 Task: Search one way flight ticket for 5 adults, 2 children, 1 infant in seat and 1 infant on lap in economy from Lihue, Kauai: Lihue Airport to Raleigh: Raleigh-durham International Airport on 8-5-2023. Choice of flights is Delta. Number of bags: 2 carry on bags. Price is upto 20000. Outbound departure time preference is 5:15.
Action: Mouse moved to (296, 268)
Screenshot: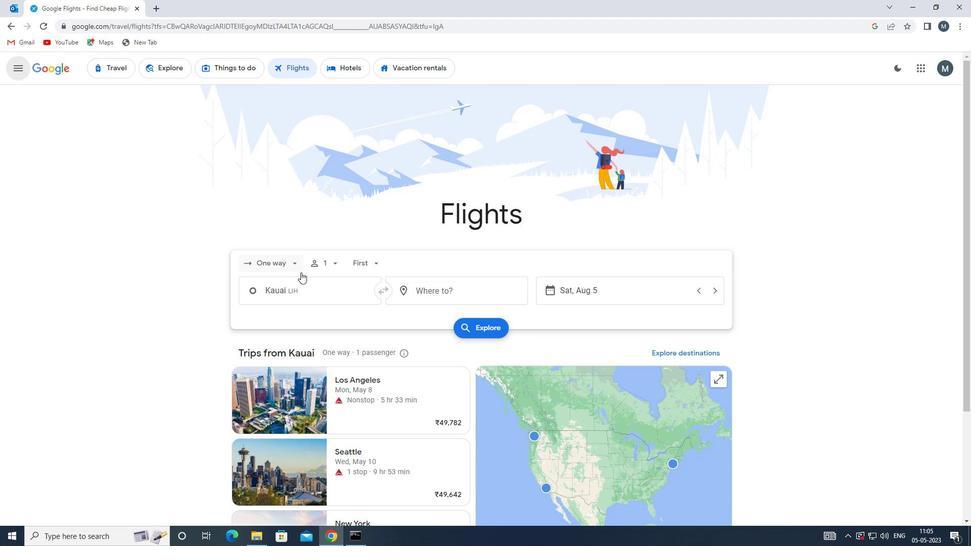 
Action: Mouse pressed left at (296, 268)
Screenshot: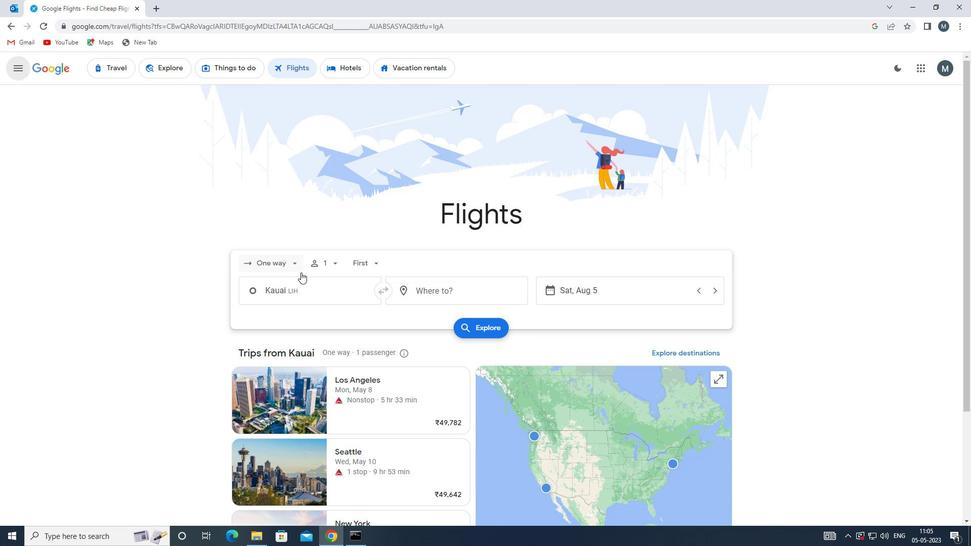 
Action: Mouse moved to (296, 312)
Screenshot: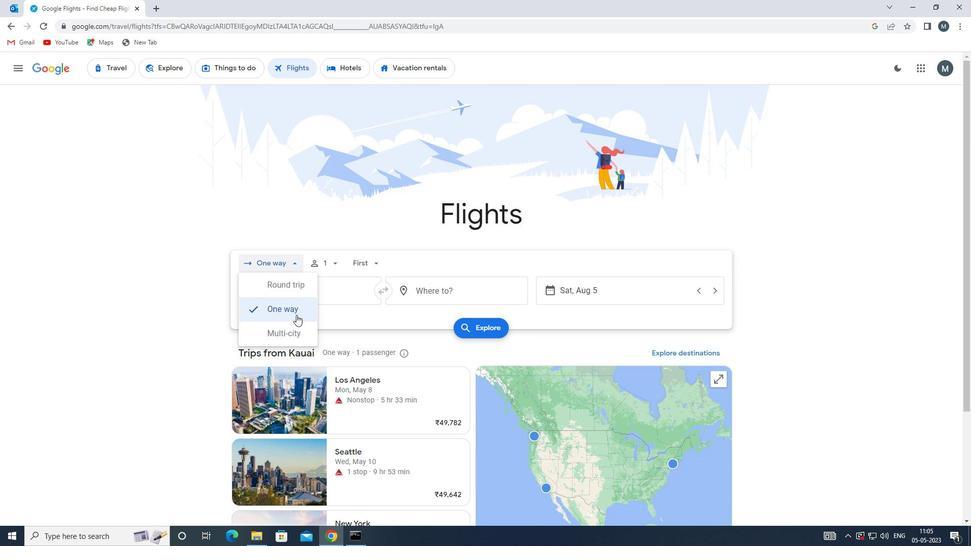 
Action: Mouse pressed left at (296, 312)
Screenshot: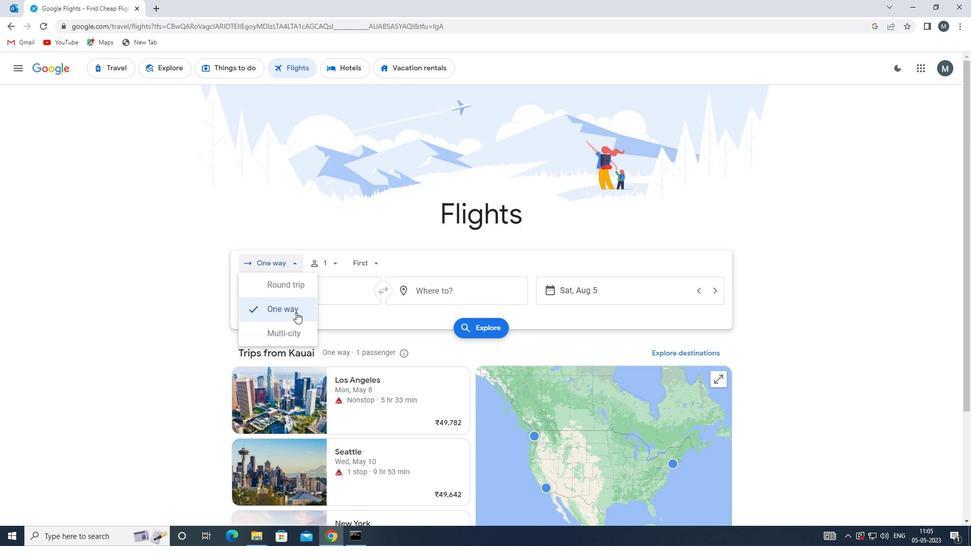 
Action: Mouse moved to (341, 255)
Screenshot: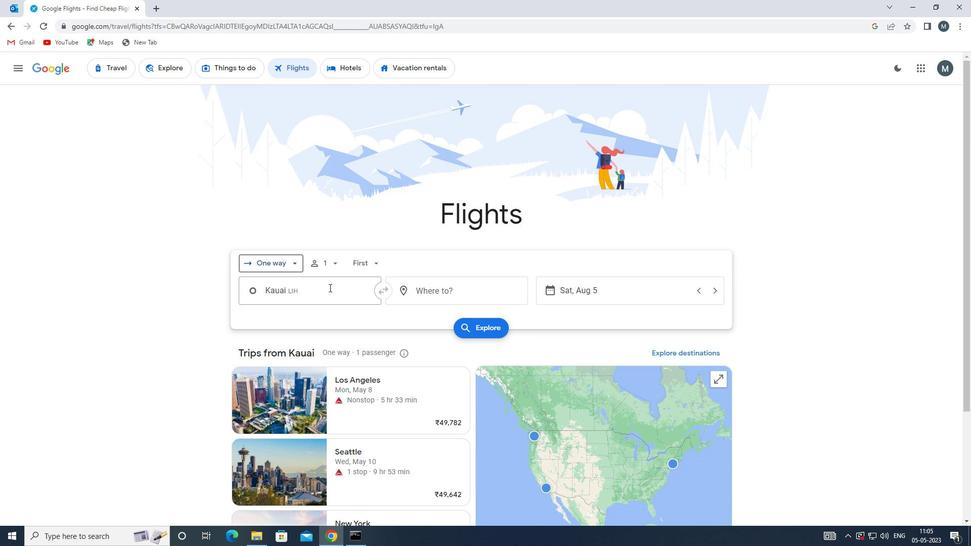 
Action: Mouse pressed left at (341, 255)
Screenshot: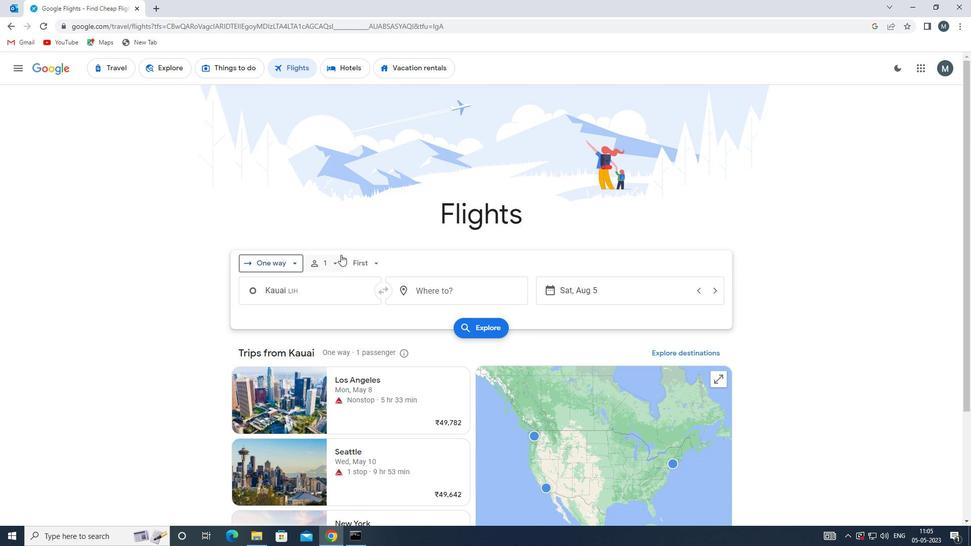 
Action: Mouse moved to (412, 291)
Screenshot: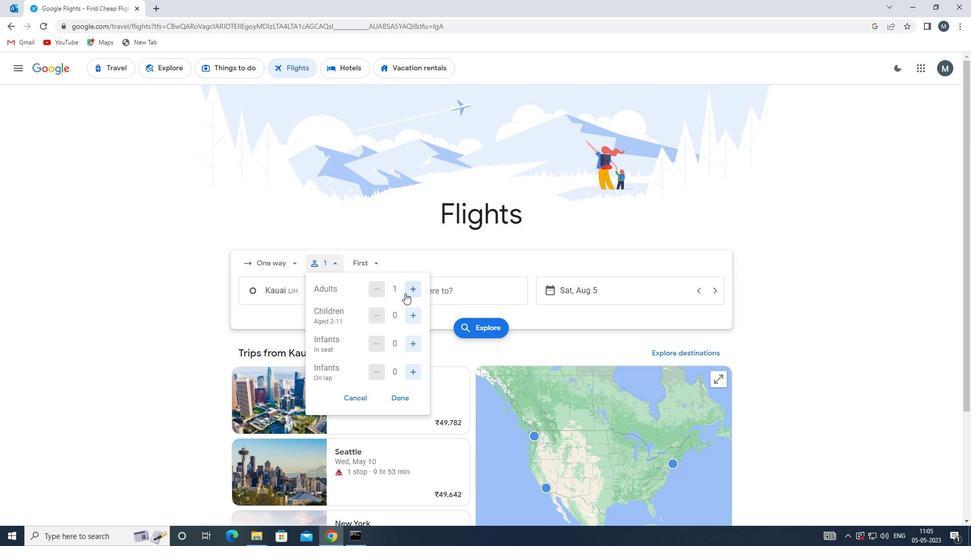 
Action: Mouse pressed left at (412, 291)
Screenshot: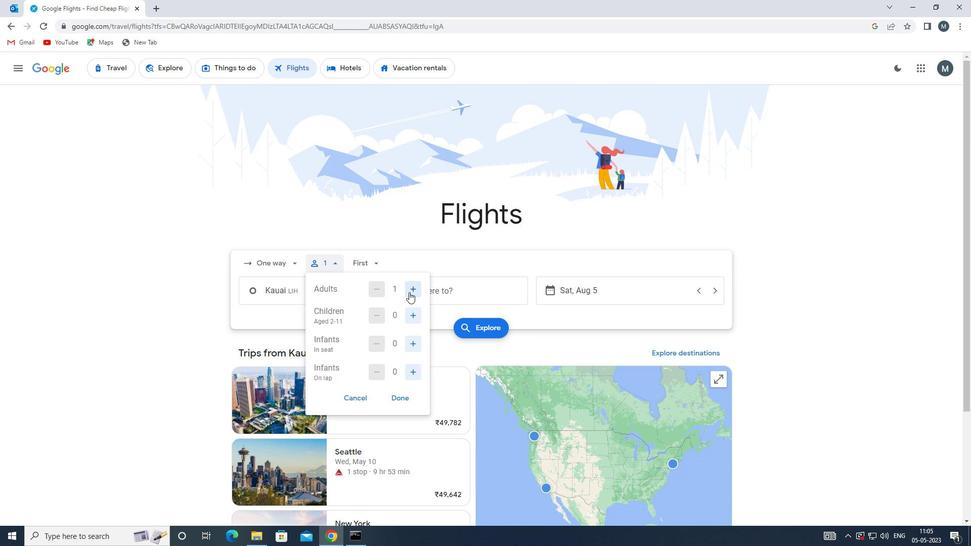 
Action: Mouse moved to (412, 291)
Screenshot: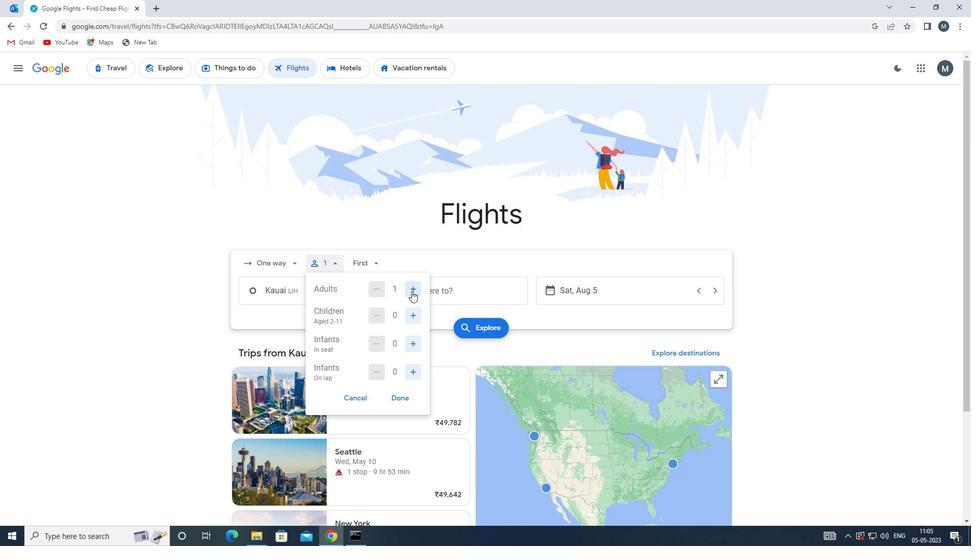 
Action: Mouse pressed left at (412, 291)
Screenshot: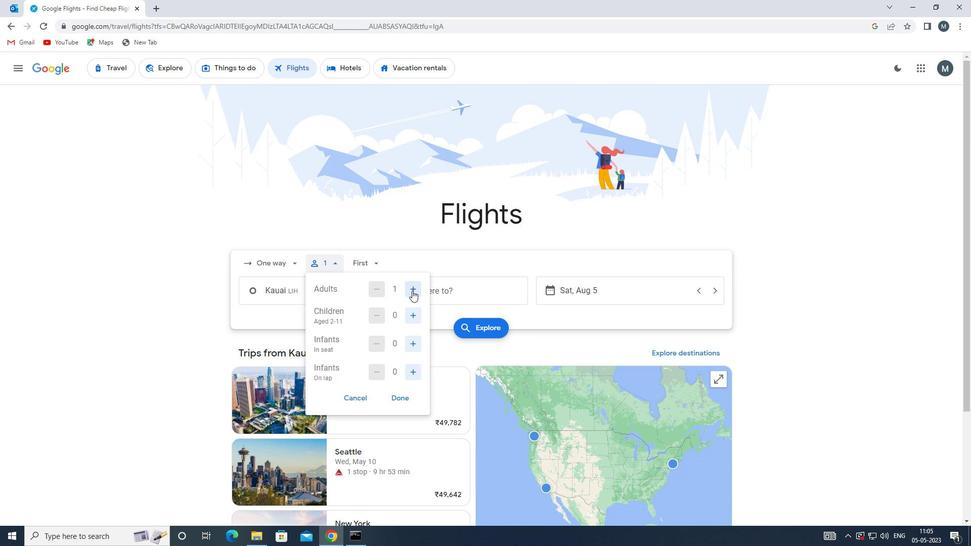 
Action: Mouse pressed left at (412, 291)
Screenshot: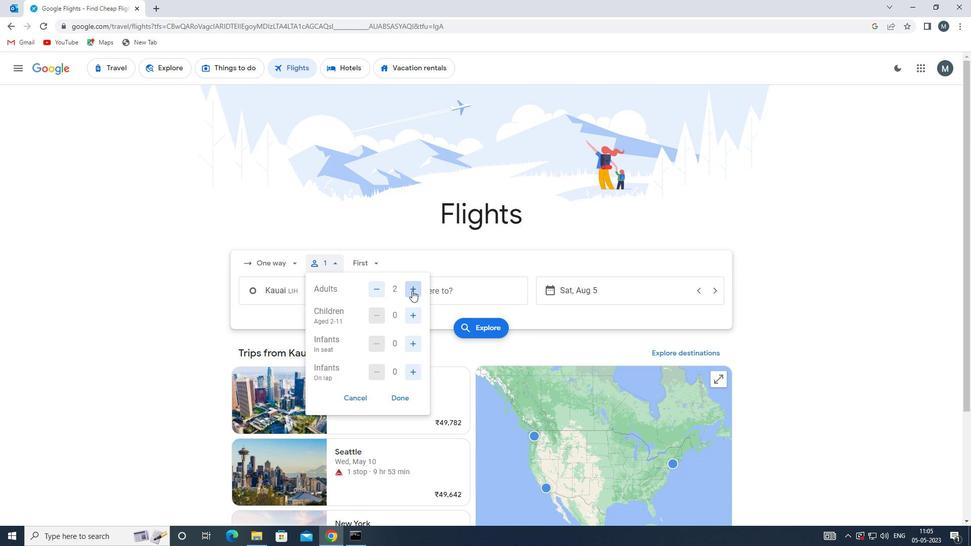 
Action: Mouse moved to (413, 291)
Screenshot: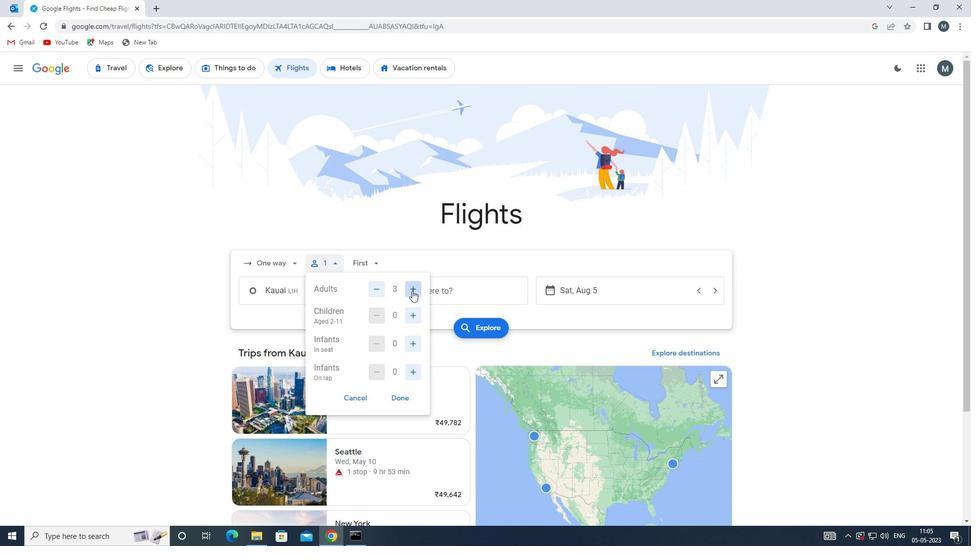 
Action: Mouse pressed left at (413, 291)
Screenshot: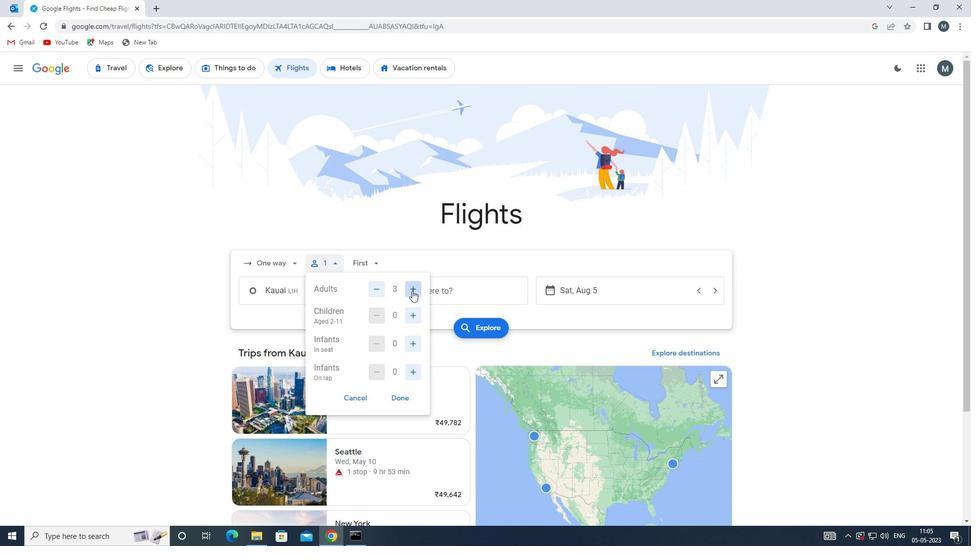 
Action: Mouse moved to (417, 317)
Screenshot: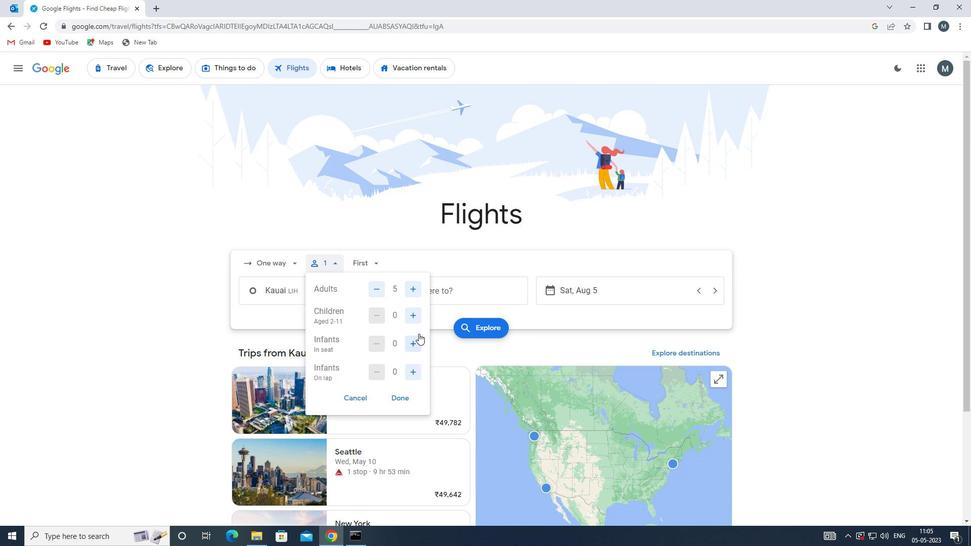 
Action: Mouse pressed left at (417, 317)
Screenshot: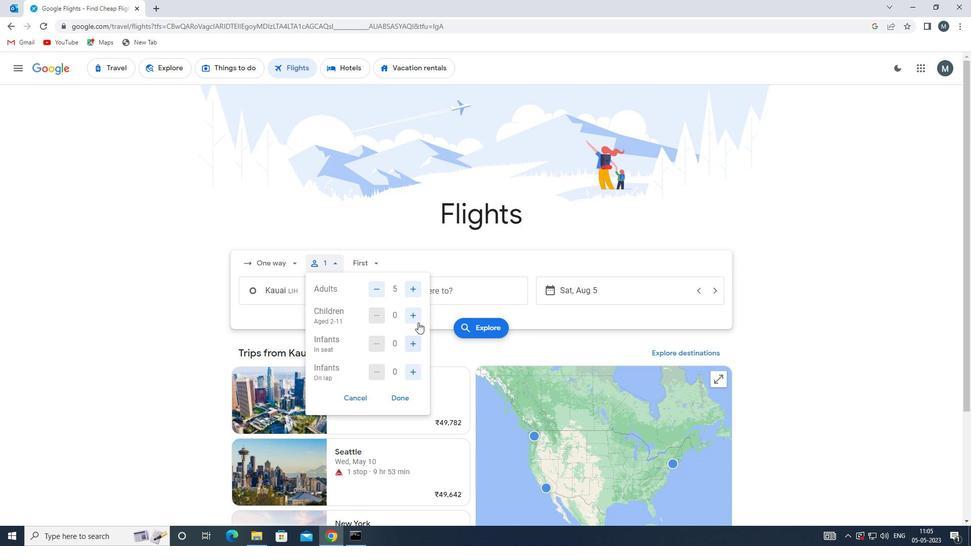 
Action: Mouse pressed left at (417, 317)
Screenshot: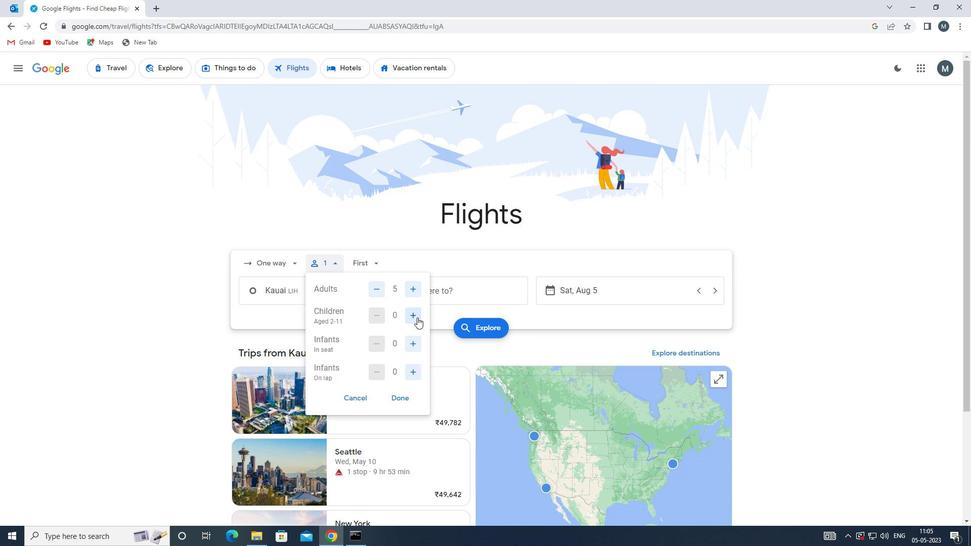 
Action: Mouse moved to (414, 344)
Screenshot: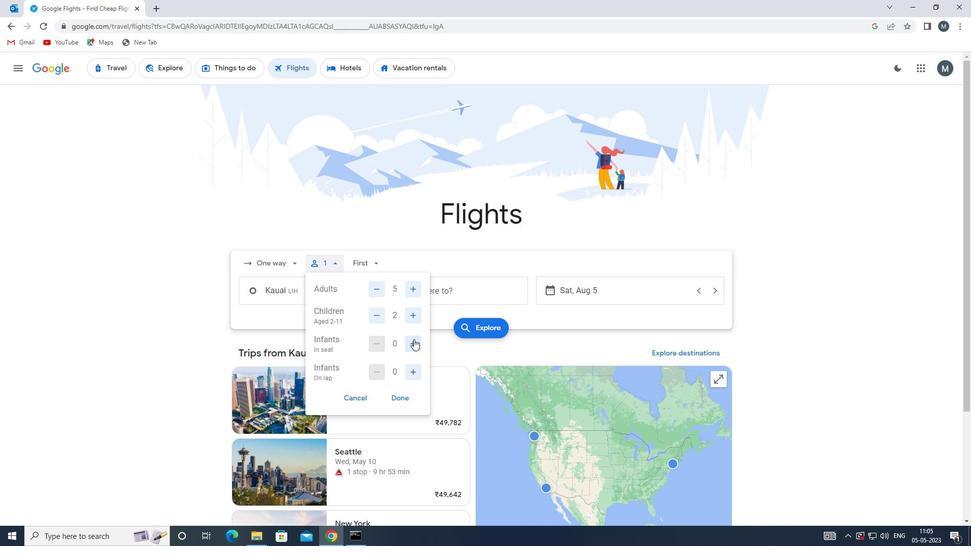 
Action: Mouse pressed left at (414, 344)
Screenshot: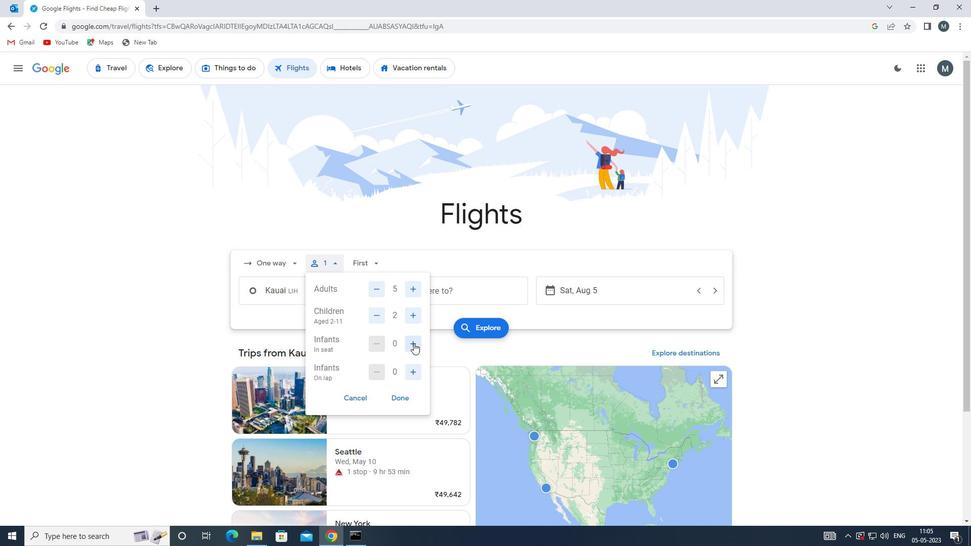
Action: Mouse moved to (412, 376)
Screenshot: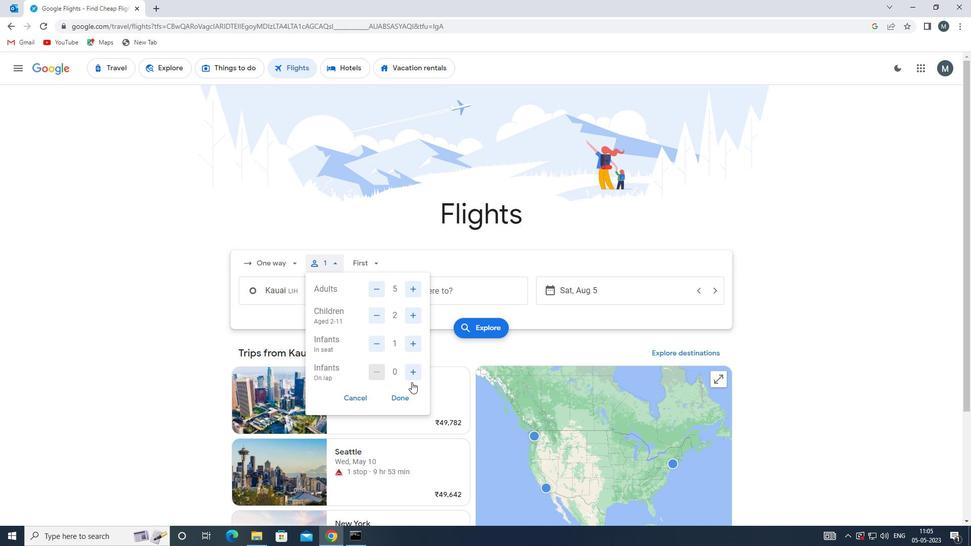 
Action: Mouse pressed left at (412, 376)
Screenshot: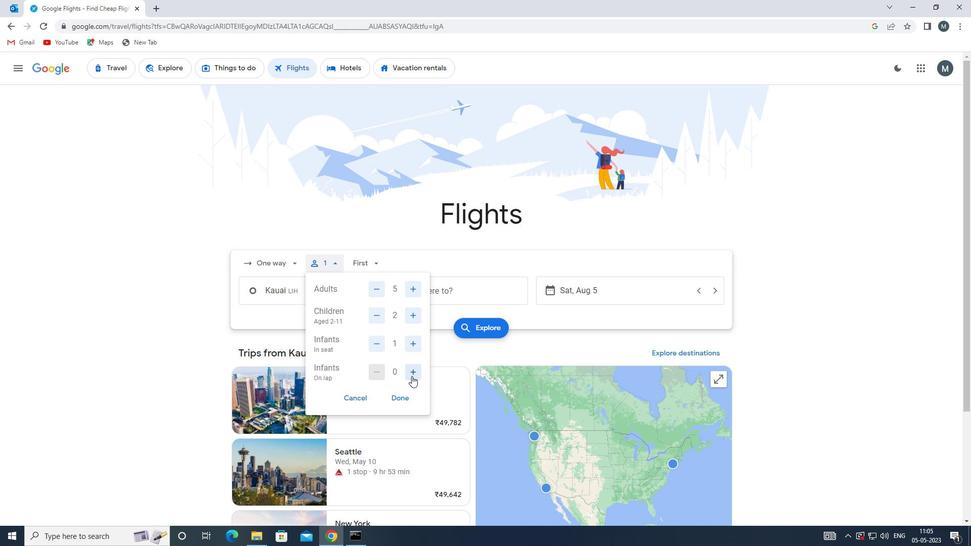 
Action: Mouse moved to (403, 398)
Screenshot: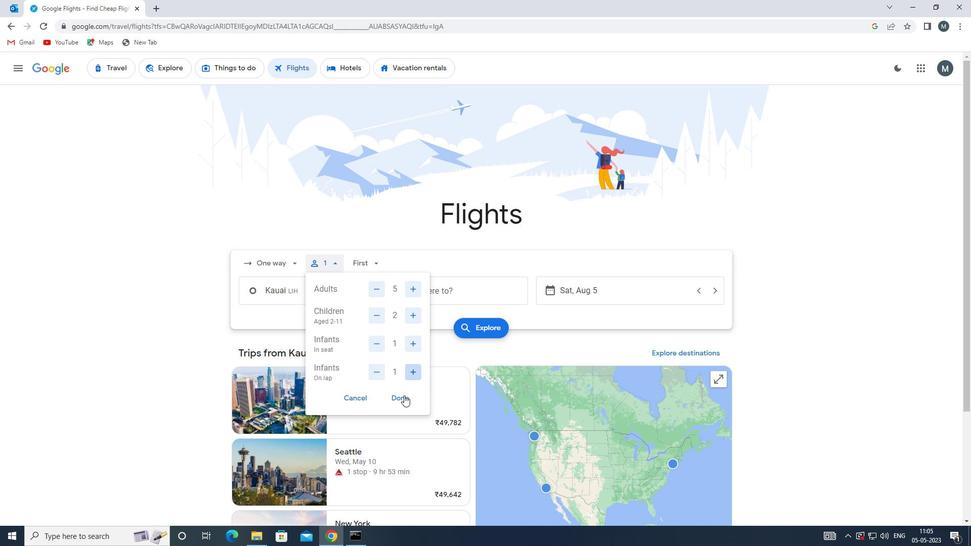 
Action: Mouse pressed left at (403, 398)
Screenshot: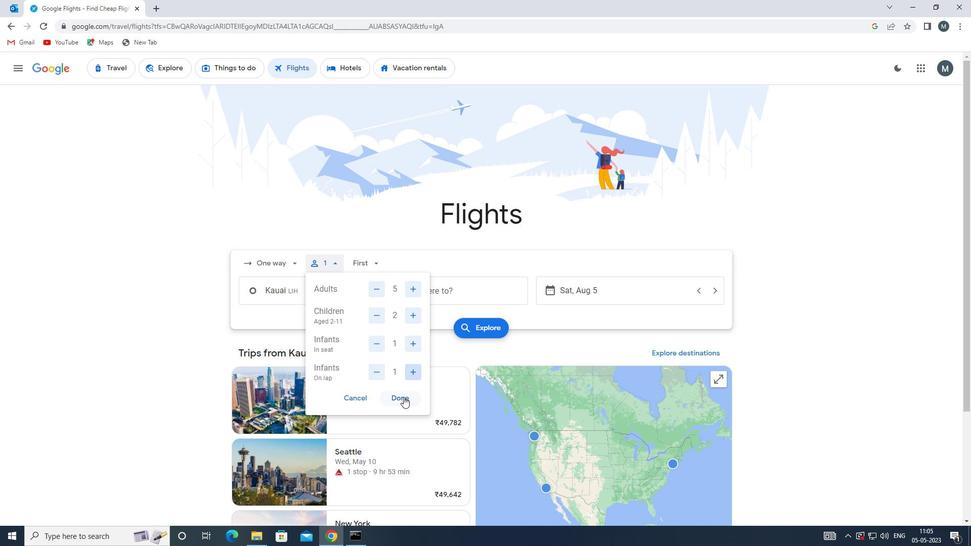 
Action: Mouse moved to (378, 264)
Screenshot: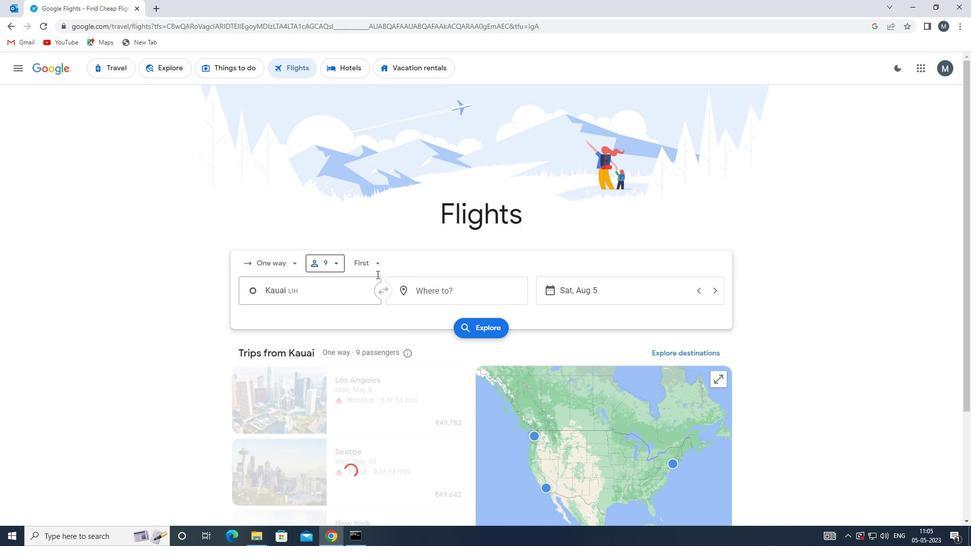 
Action: Mouse pressed left at (378, 264)
Screenshot: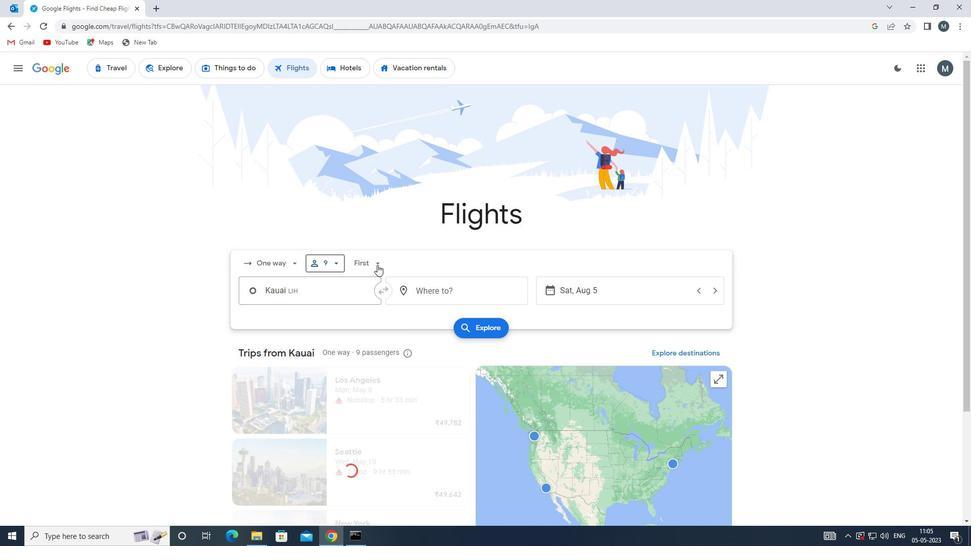 
Action: Mouse moved to (400, 285)
Screenshot: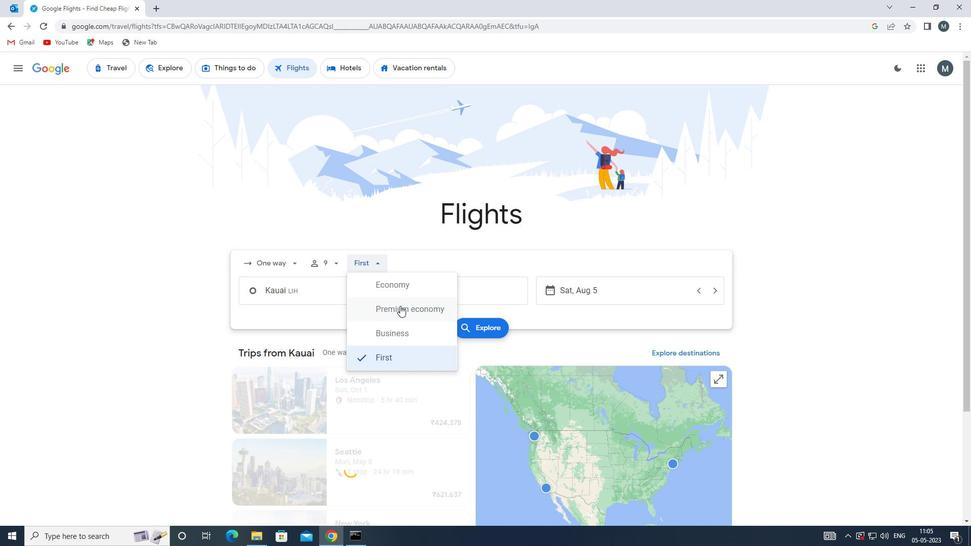 
Action: Mouse pressed left at (400, 285)
Screenshot: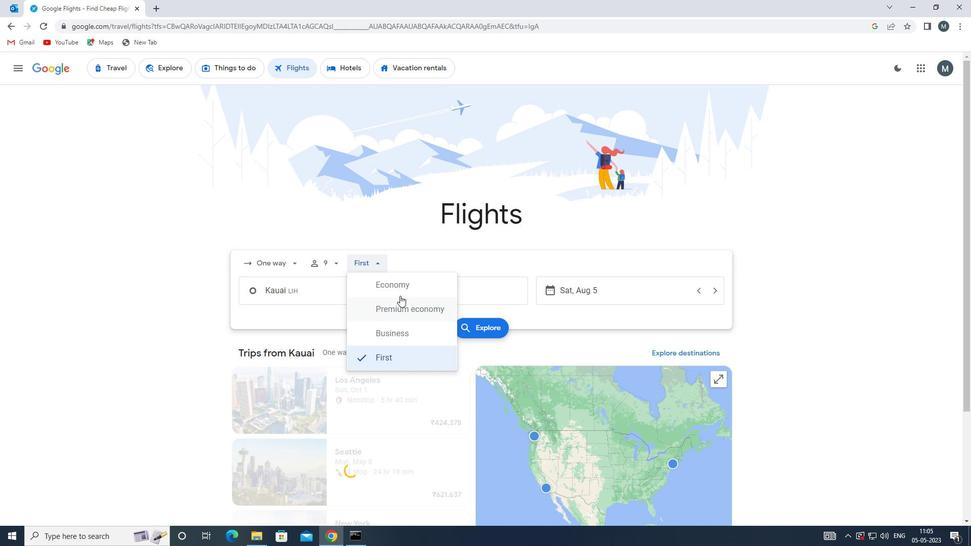 
Action: Mouse moved to (336, 290)
Screenshot: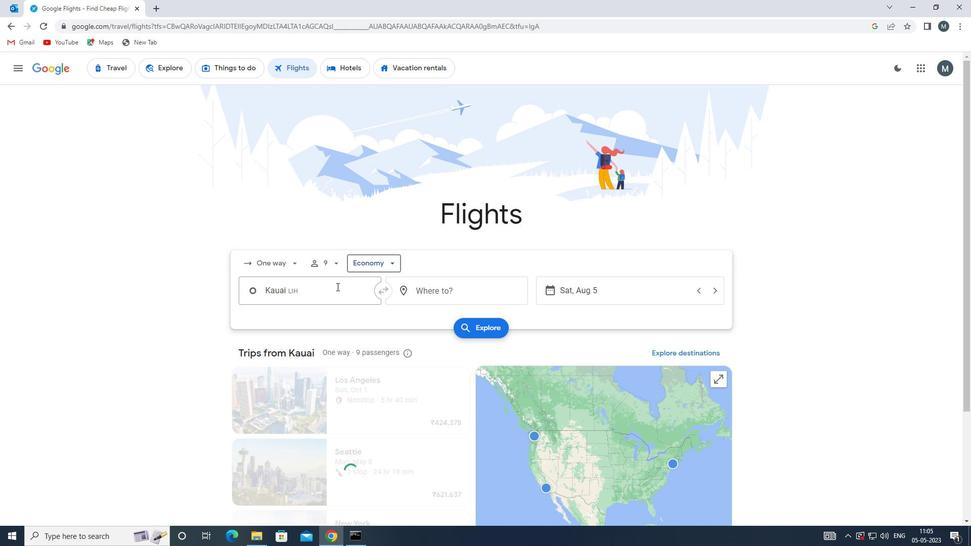
Action: Mouse pressed left at (336, 290)
Screenshot: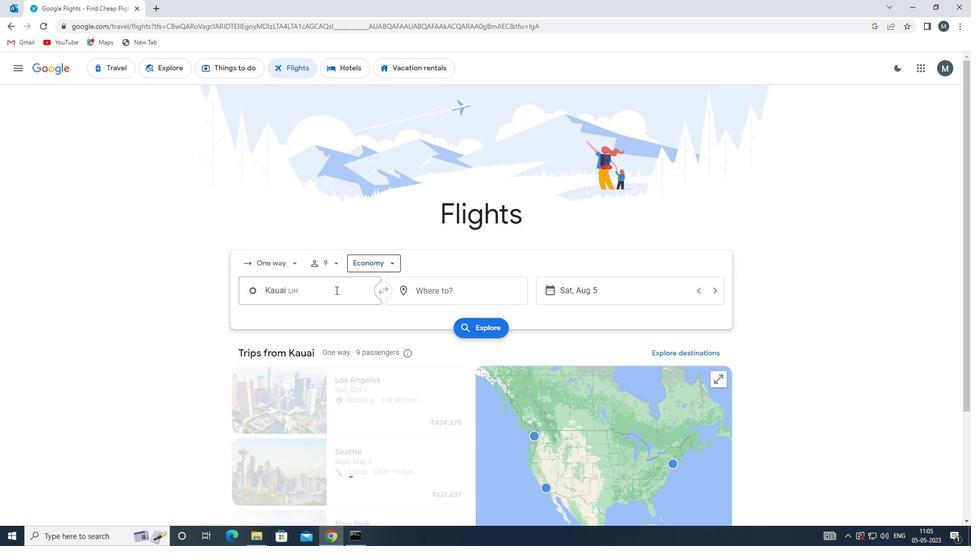 
Action: Mouse moved to (347, 351)
Screenshot: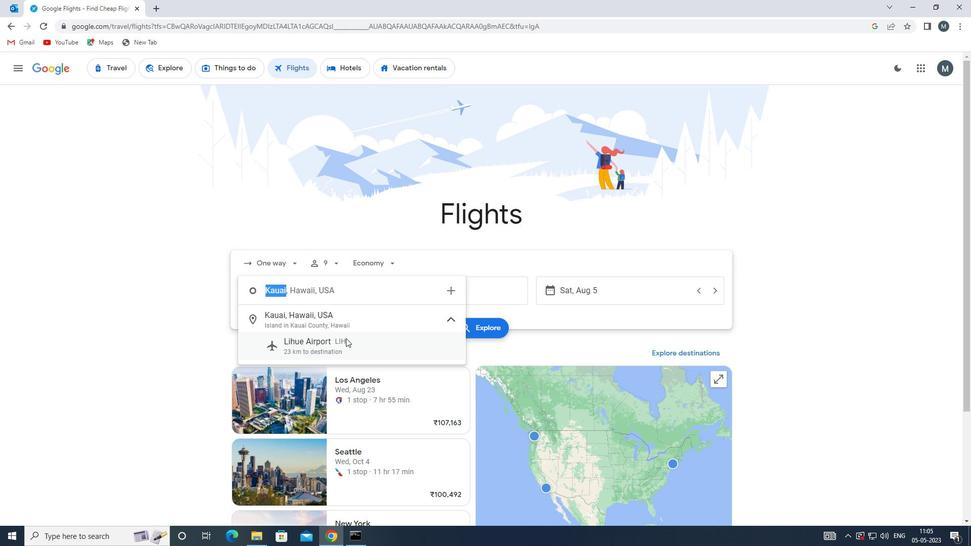
Action: Mouse pressed left at (347, 351)
Screenshot: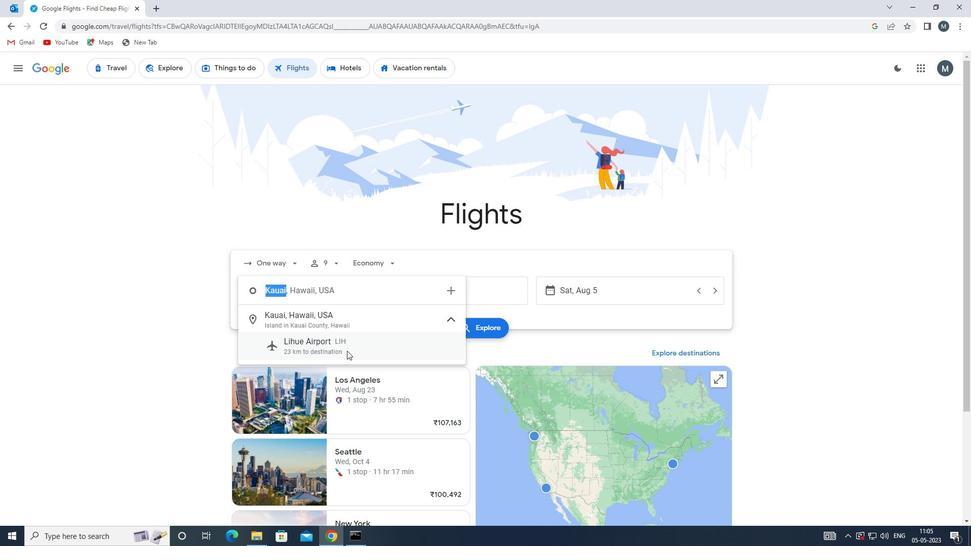 
Action: Mouse moved to (437, 284)
Screenshot: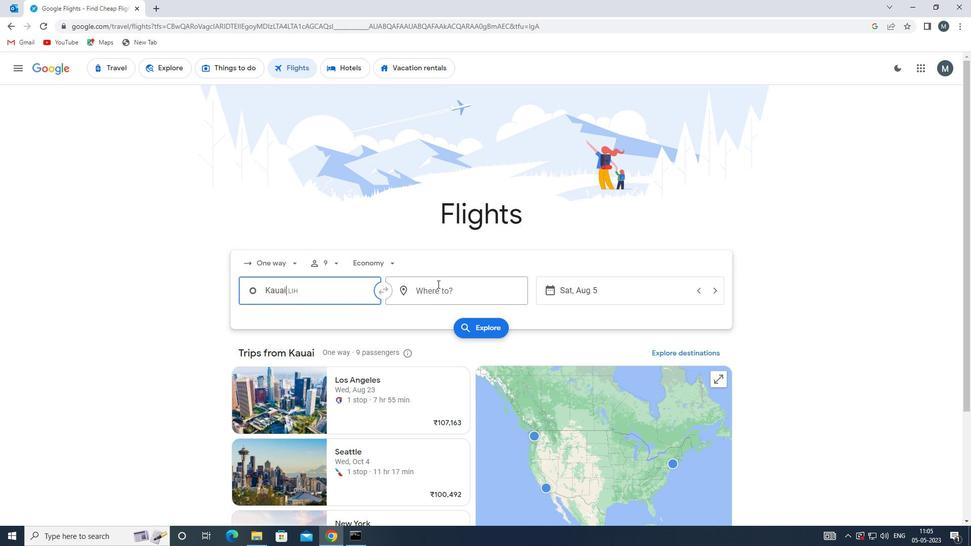 
Action: Mouse pressed left at (437, 284)
Screenshot: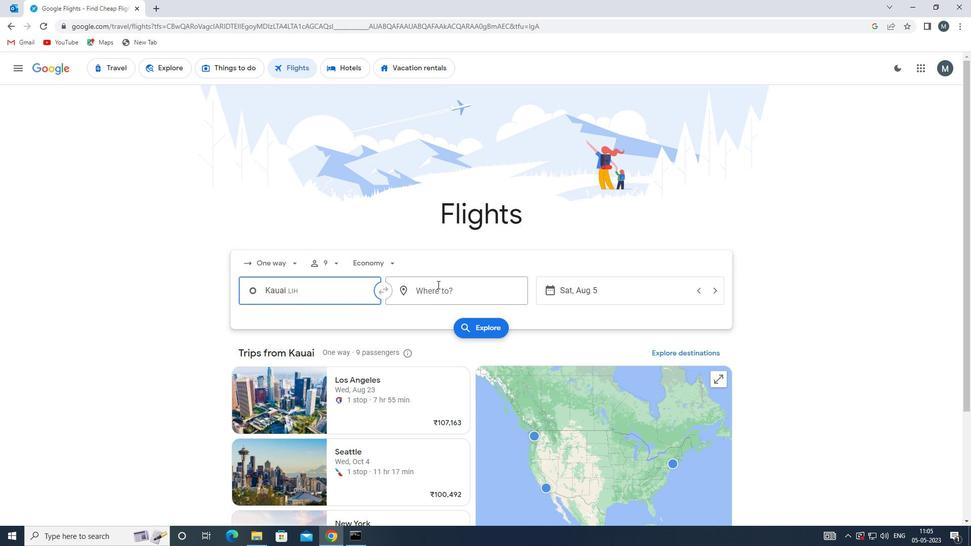
Action: Mouse moved to (437, 285)
Screenshot: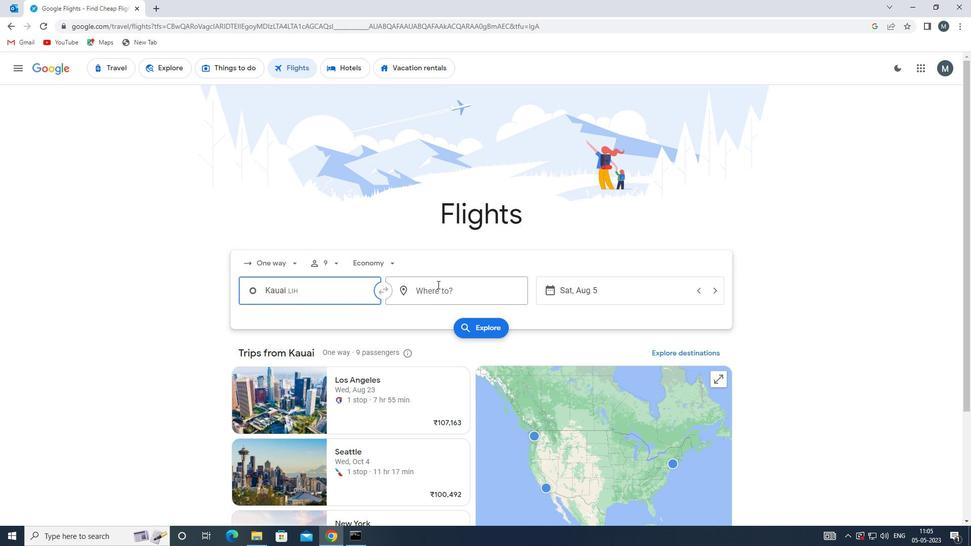 
Action: Key pressed rdu
Screenshot: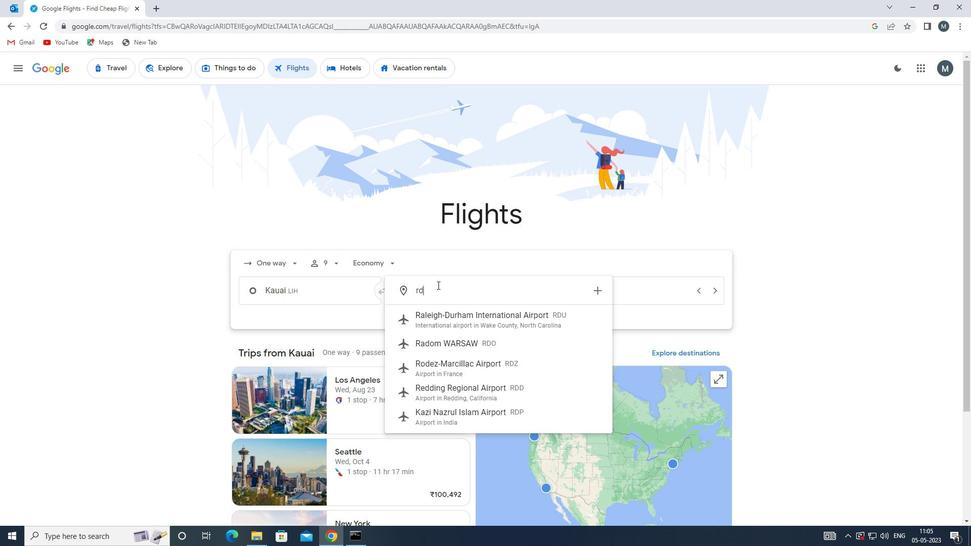 
Action: Mouse moved to (457, 320)
Screenshot: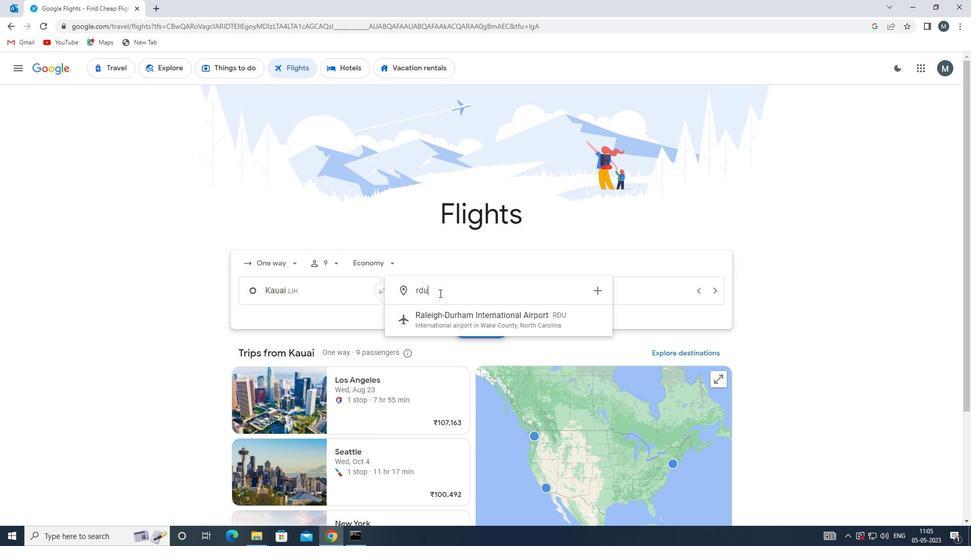 
Action: Mouse pressed left at (457, 320)
Screenshot: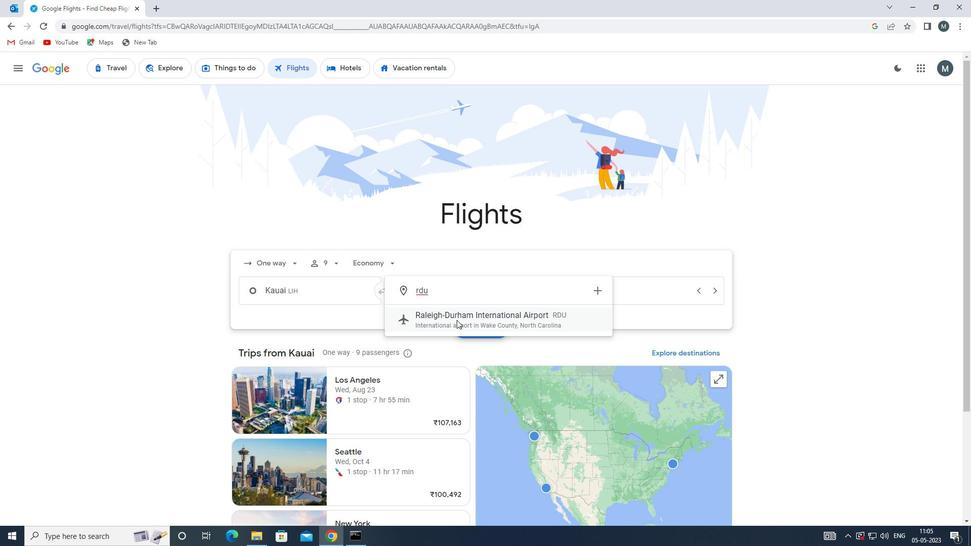 
Action: Mouse moved to (565, 295)
Screenshot: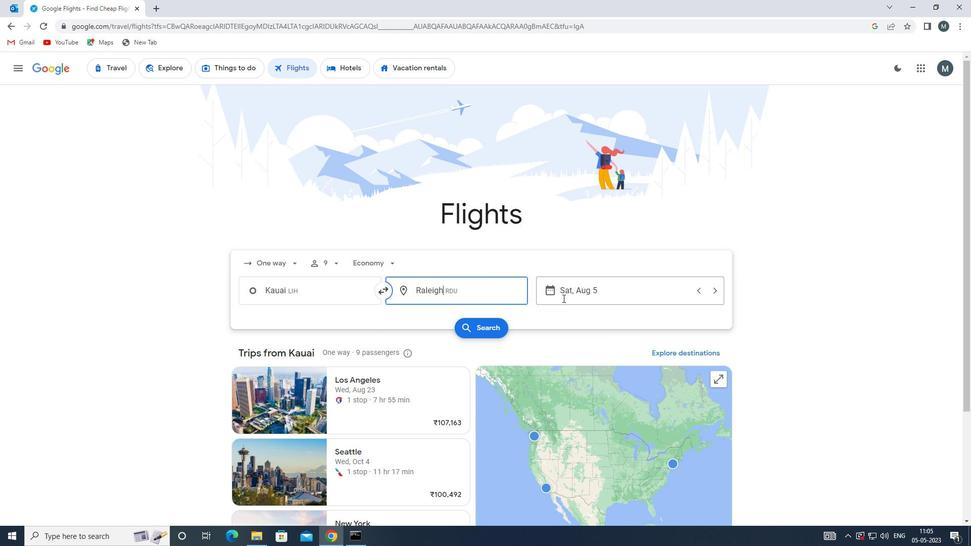 
Action: Mouse pressed left at (565, 295)
Screenshot: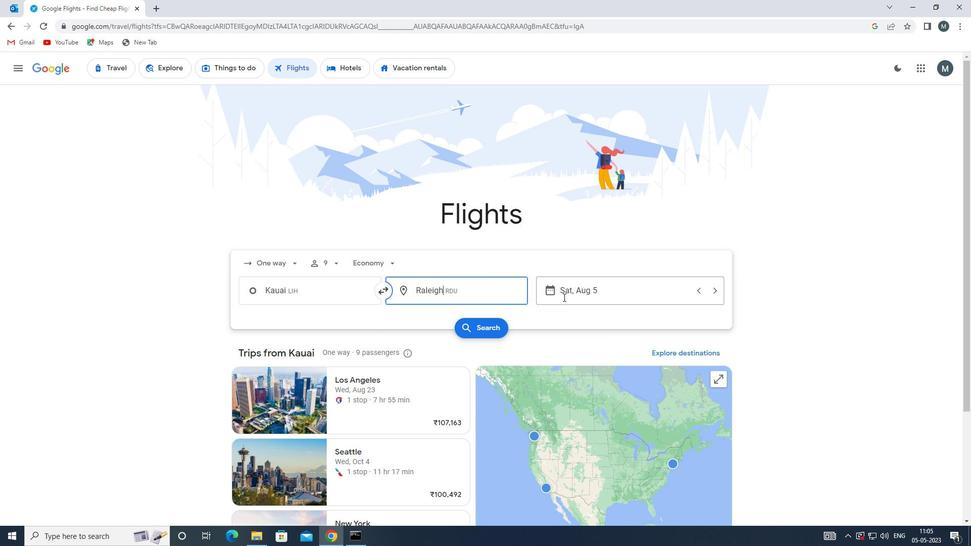 
Action: Mouse moved to (512, 345)
Screenshot: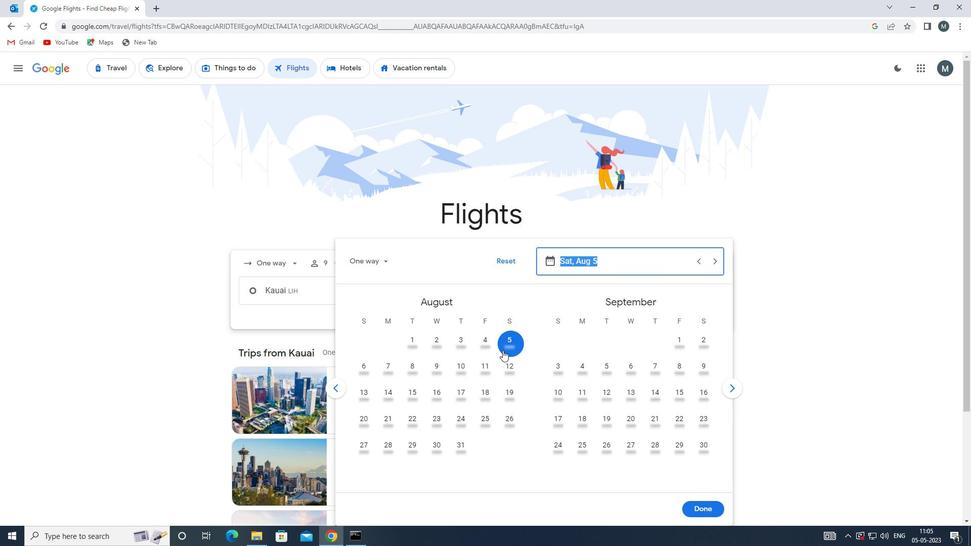 
Action: Mouse pressed left at (512, 345)
Screenshot: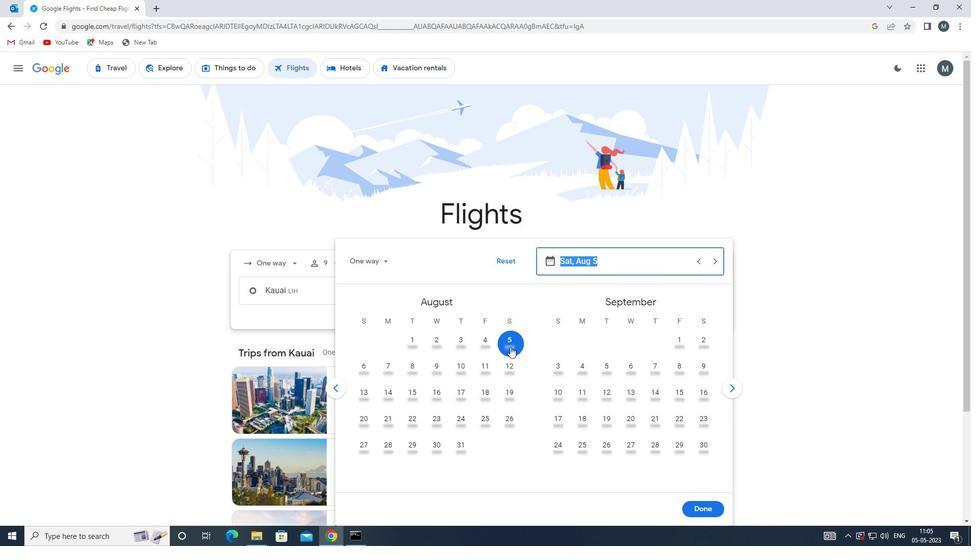 
Action: Mouse moved to (692, 506)
Screenshot: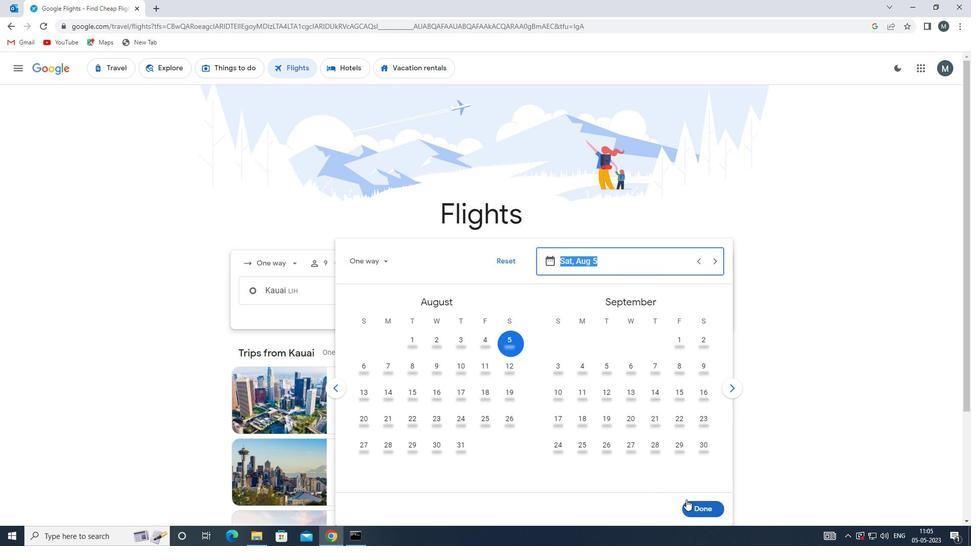 
Action: Mouse pressed left at (692, 506)
Screenshot: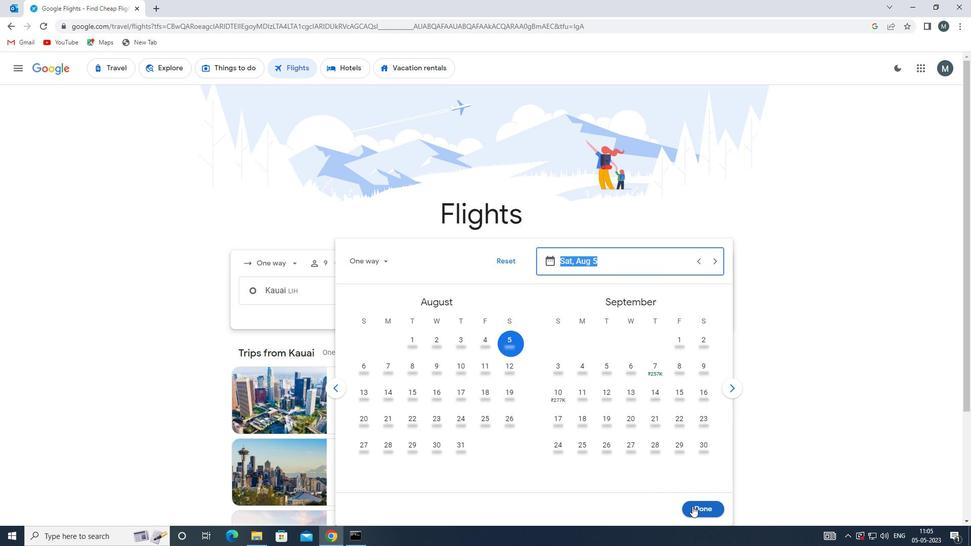 
Action: Mouse moved to (497, 328)
Screenshot: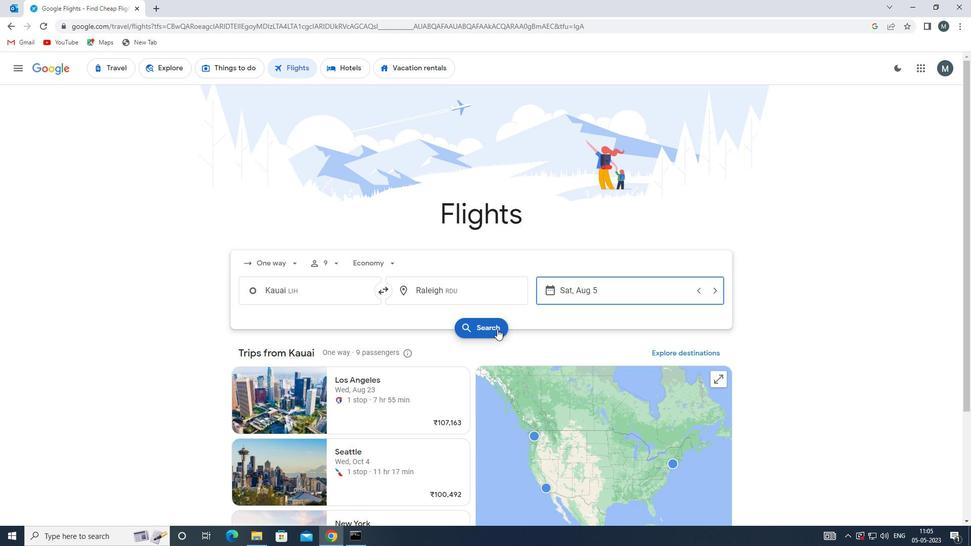 
Action: Mouse pressed left at (497, 328)
Screenshot: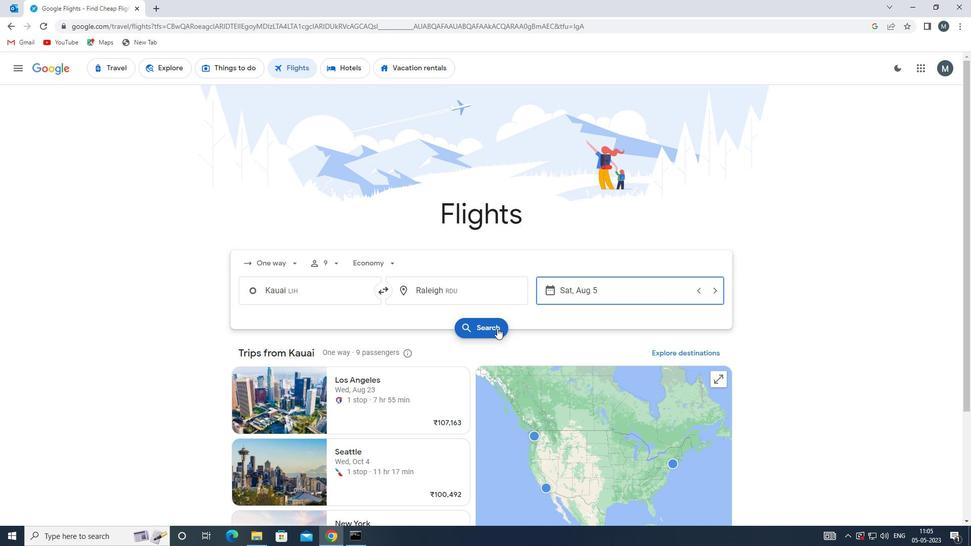 
Action: Mouse moved to (258, 152)
Screenshot: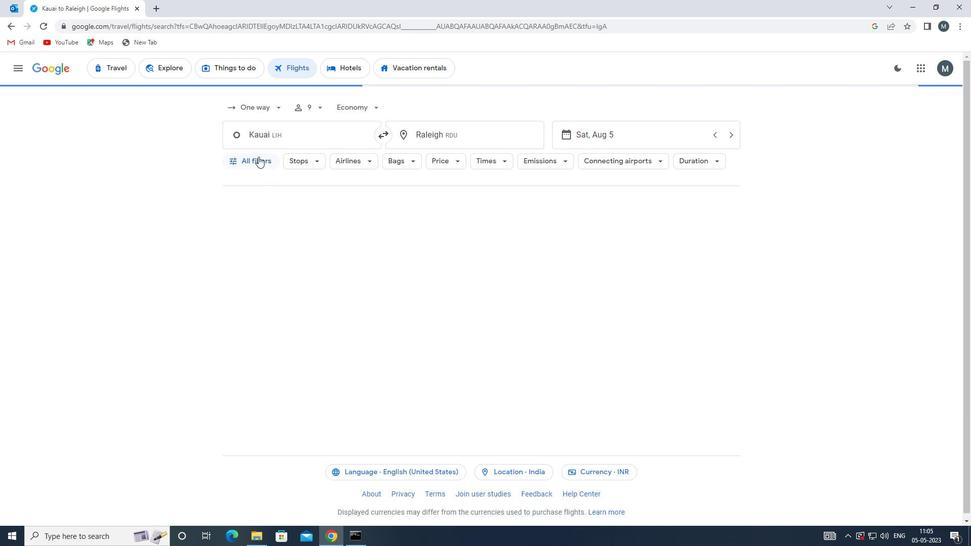 
Action: Mouse pressed left at (258, 152)
Screenshot: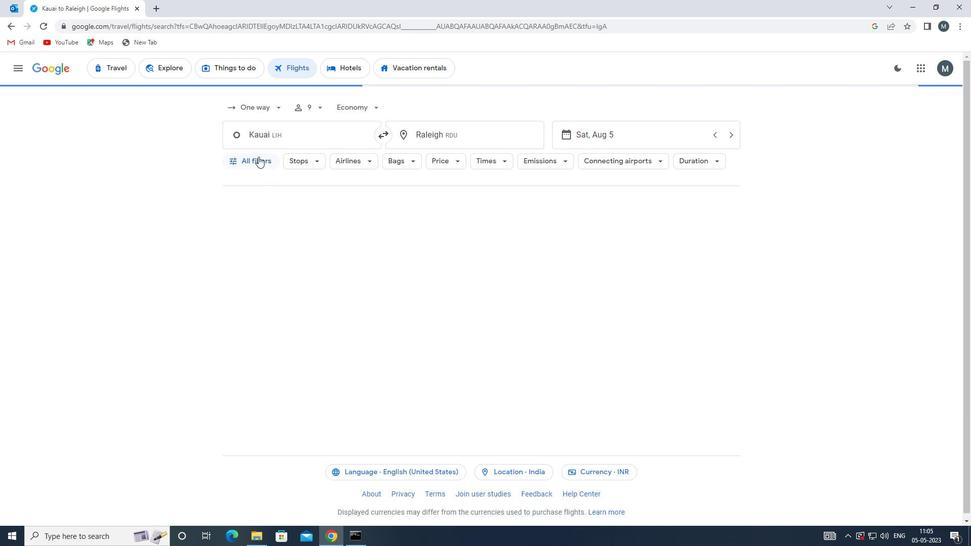 
Action: Mouse moved to (268, 248)
Screenshot: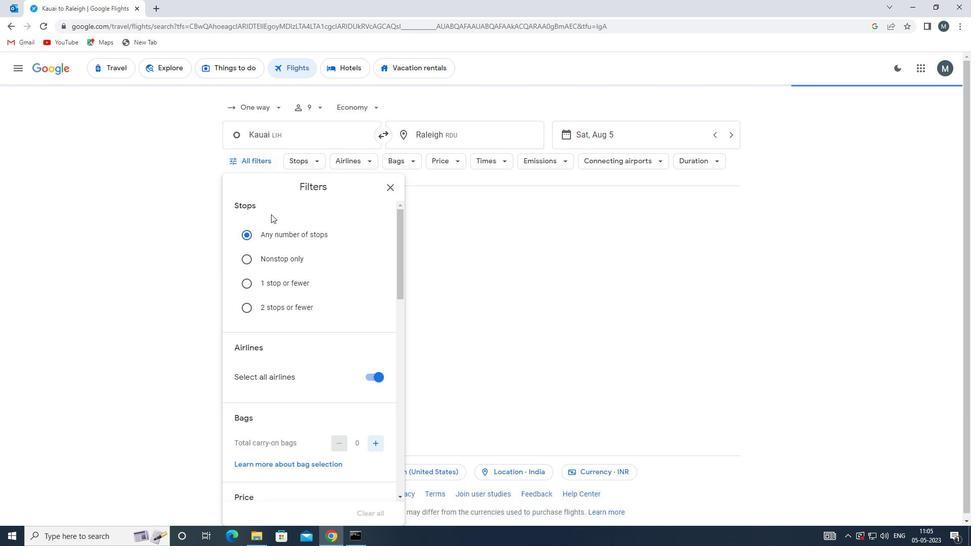 
Action: Mouse scrolled (268, 248) with delta (0, 0)
Screenshot: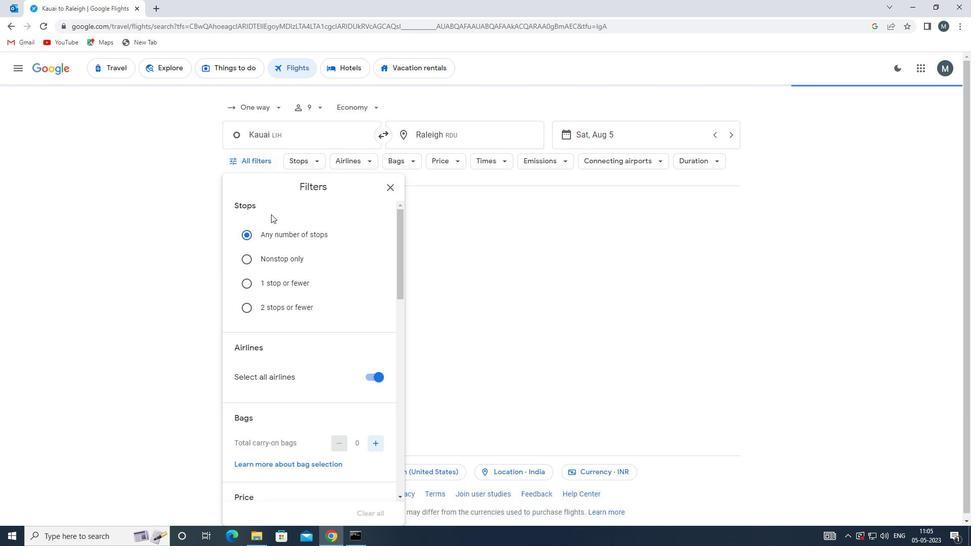 
Action: Mouse moved to (268, 255)
Screenshot: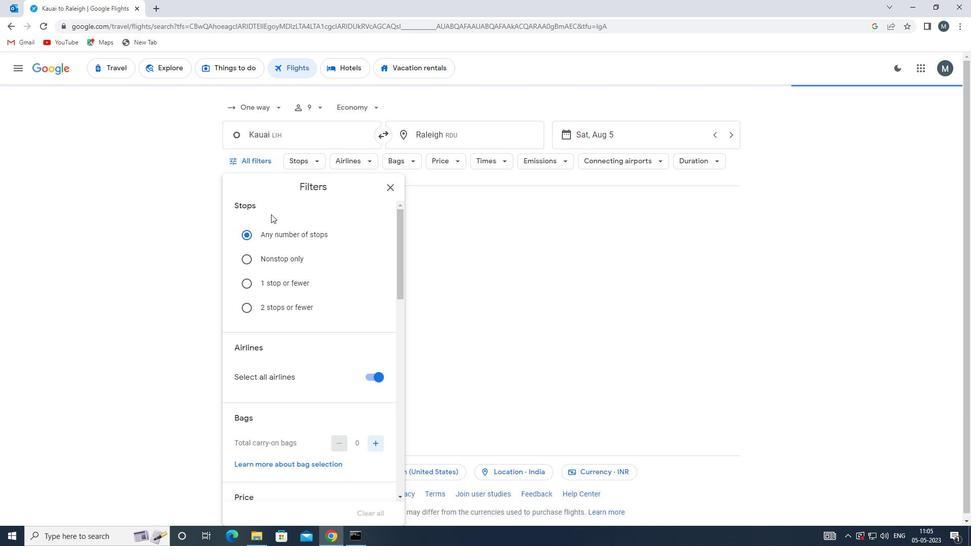 
Action: Mouse scrolled (268, 254) with delta (0, 0)
Screenshot: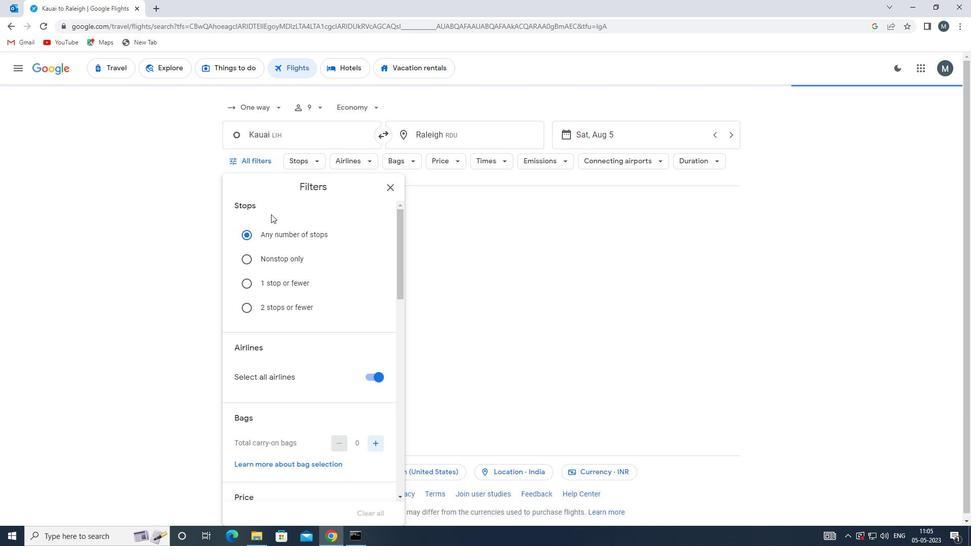 
Action: Mouse moved to (379, 275)
Screenshot: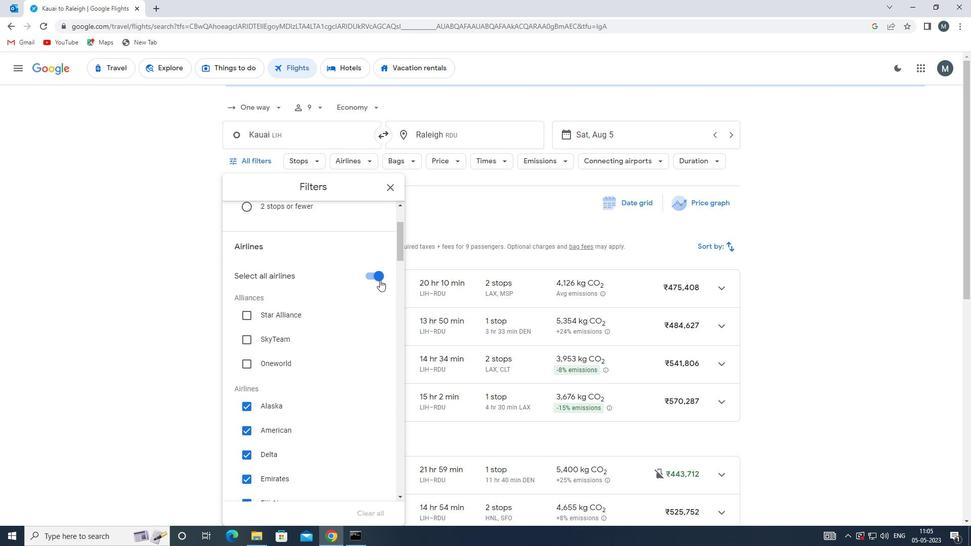 
Action: Mouse pressed left at (379, 275)
Screenshot: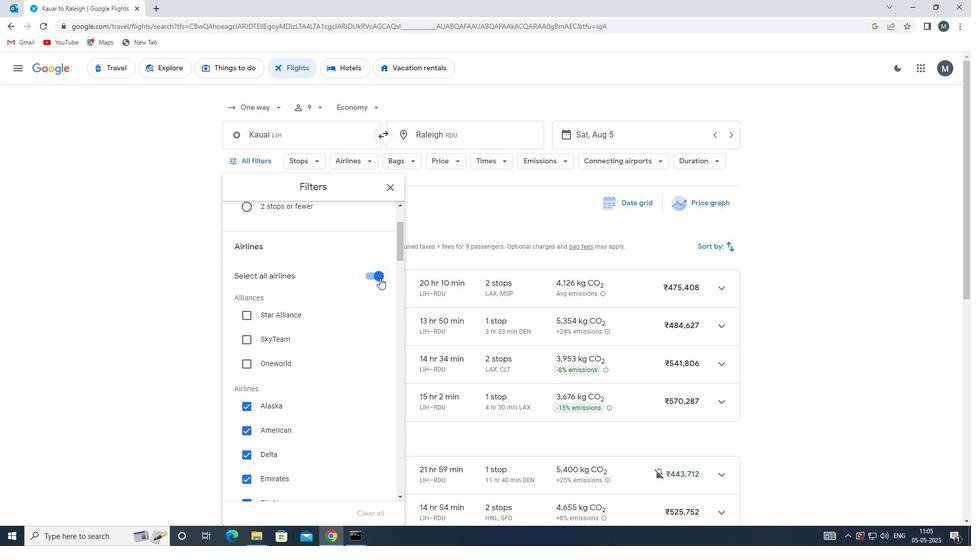 
Action: Mouse moved to (285, 342)
Screenshot: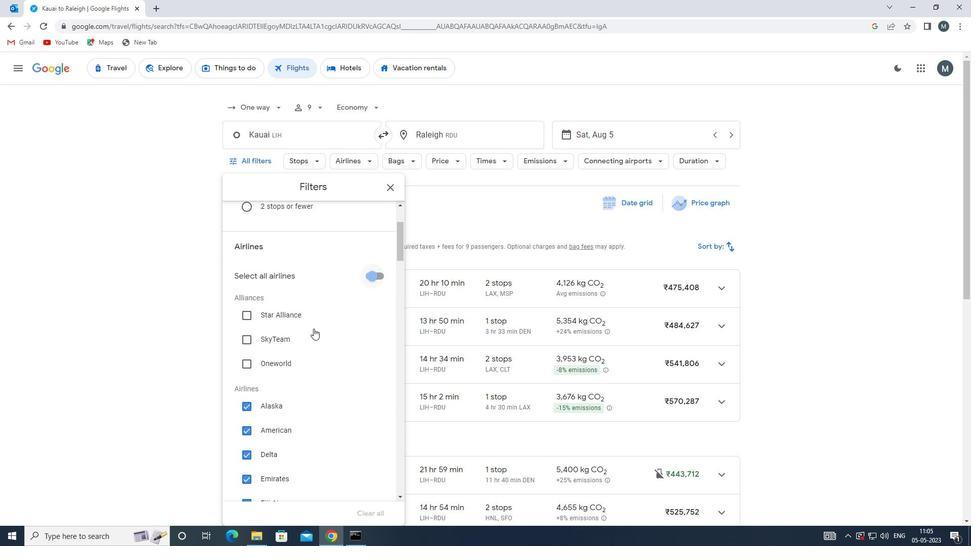 
Action: Mouse scrolled (285, 342) with delta (0, 0)
Screenshot: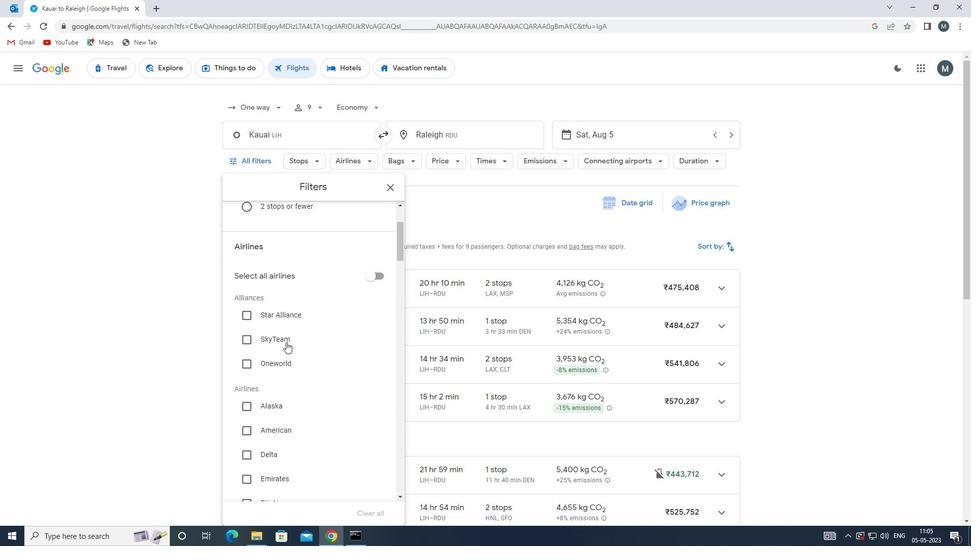 
Action: Mouse scrolled (285, 342) with delta (0, 0)
Screenshot: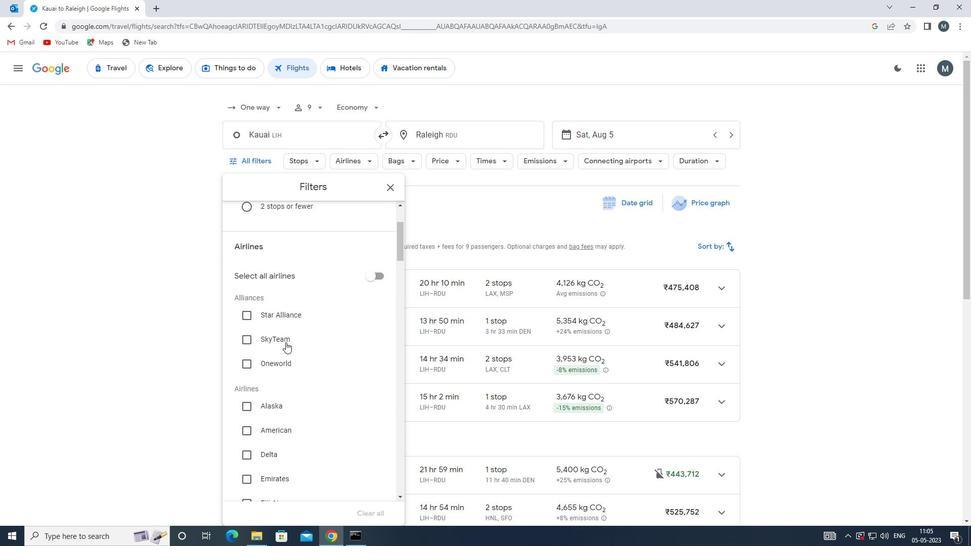 
Action: Mouse moved to (280, 355)
Screenshot: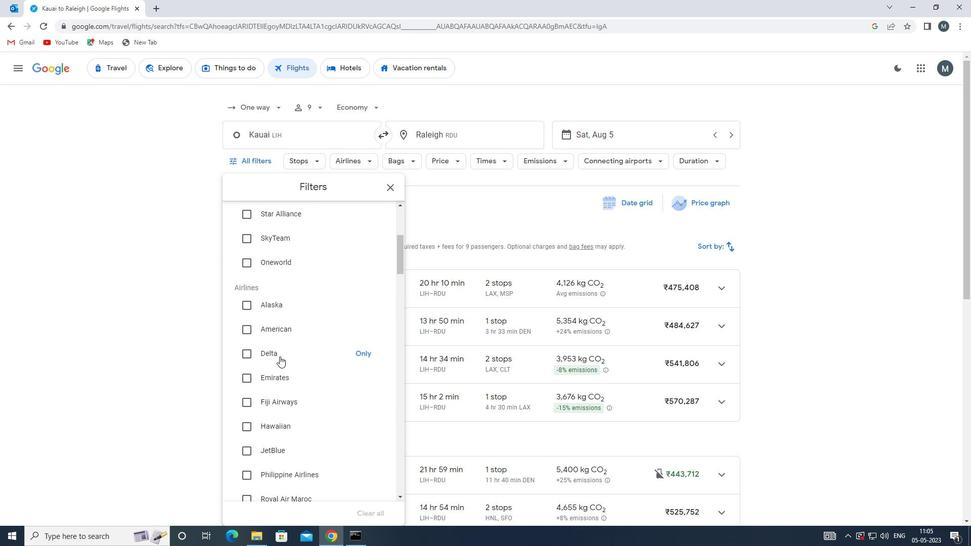 
Action: Mouse pressed left at (280, 355)
Screenshot: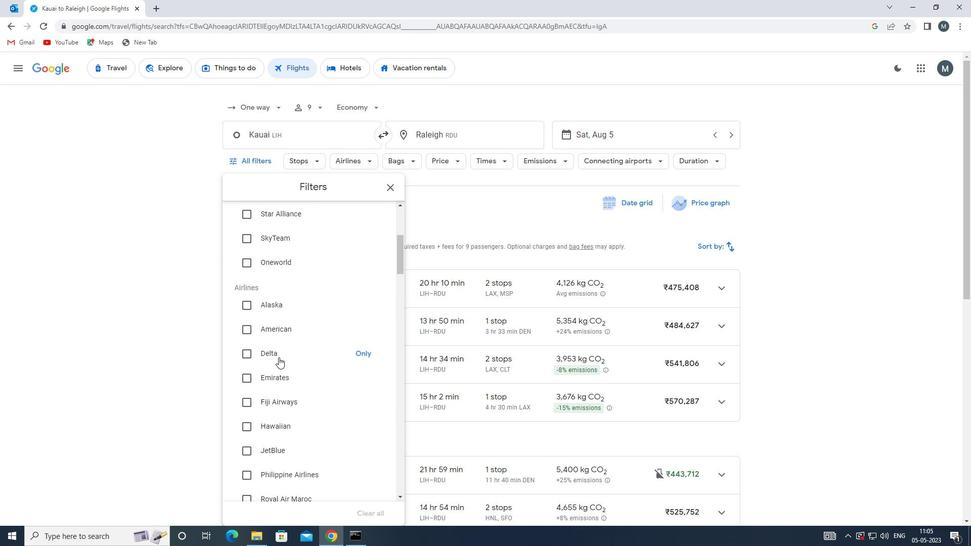 
Action: Mouse moved to (306, 342)
Screenshot: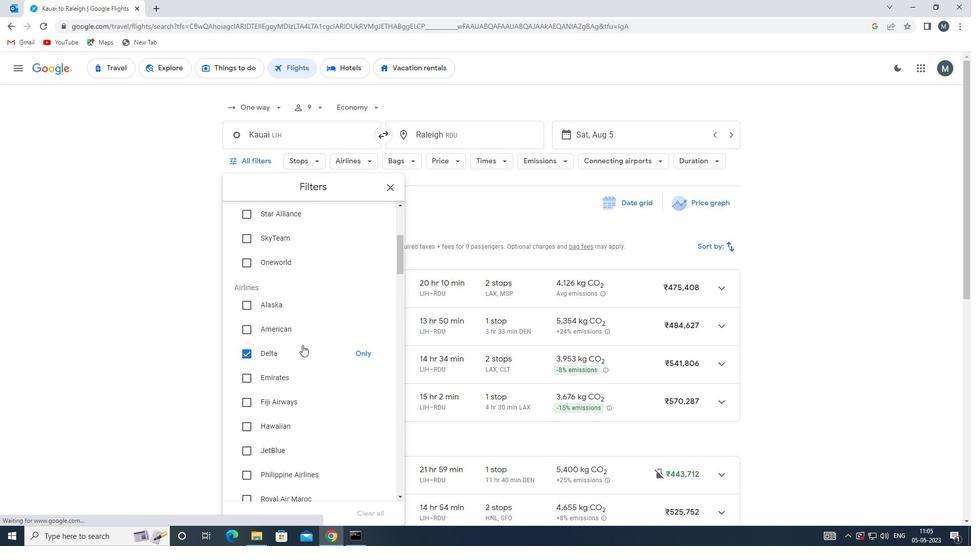 
Action: Mouse scrolled (306, 342) with delta (0, 0)
Screenshot: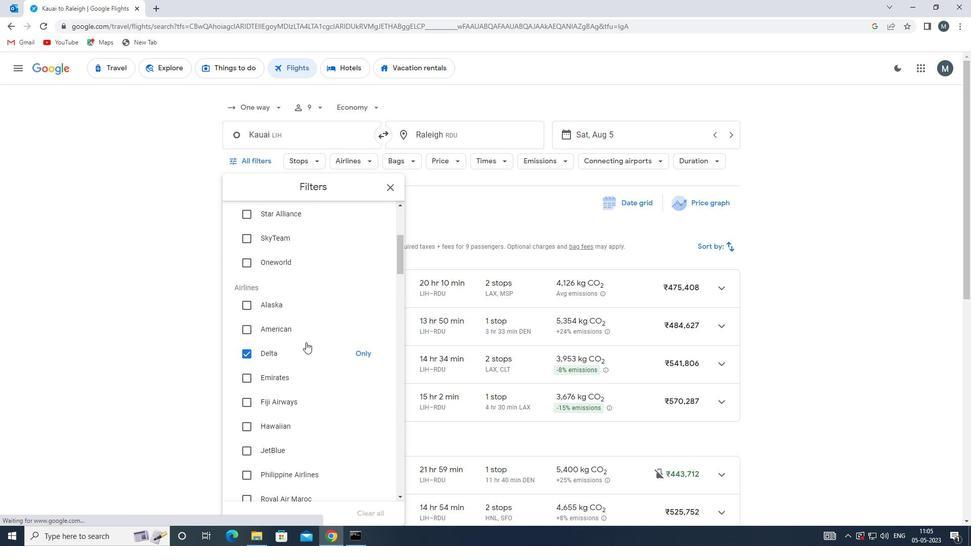 
Action: Mouse scrolled (306, 342) with delta (0, 0)
Screenshot: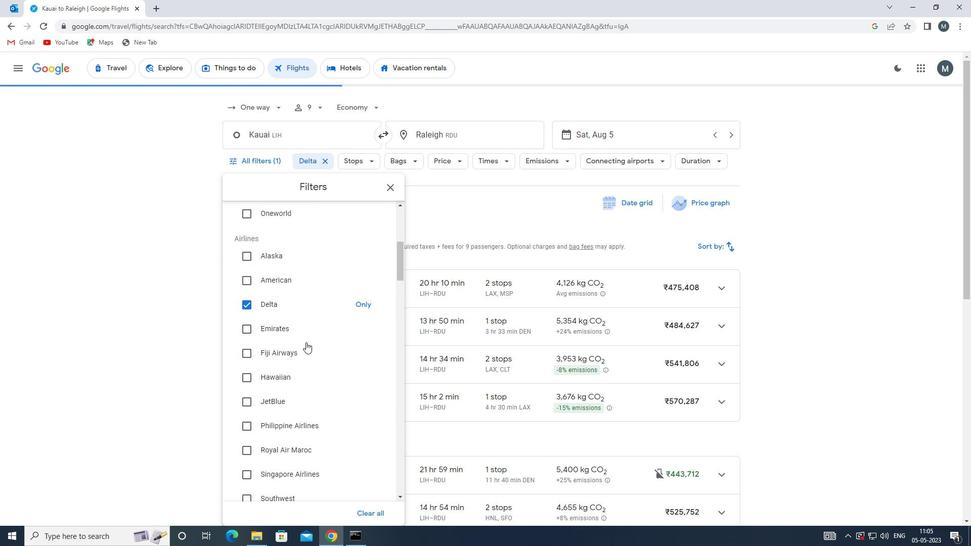
Action: Mouse moved to (310, 340)
Screenshot: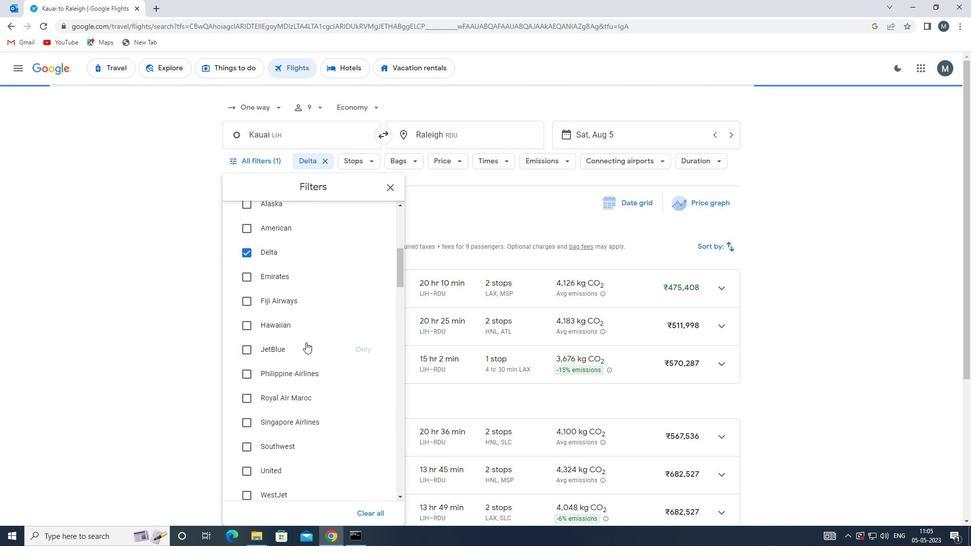 
Action: Mouse scrolled (310, 339) with delta (0, 0)
Screenshot: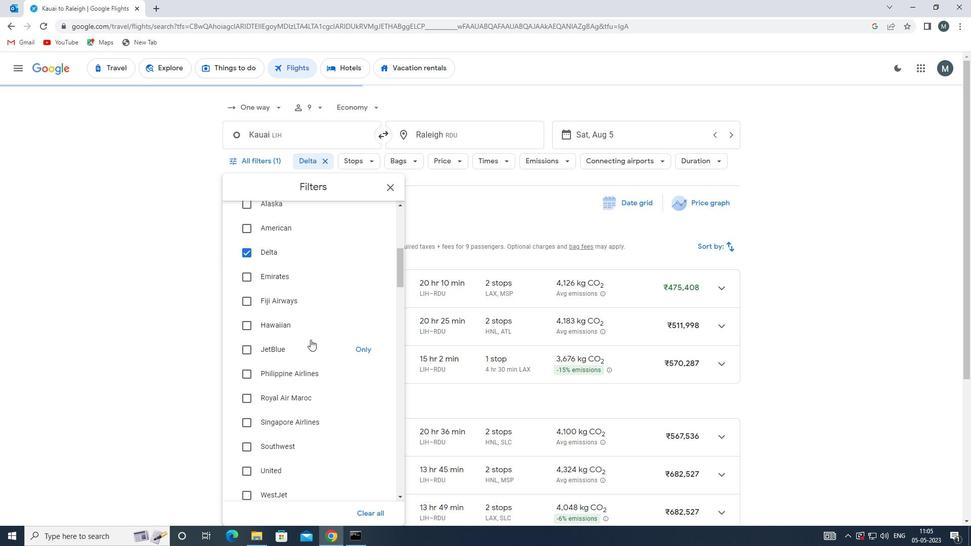 
Action: Mouse scrolled (310, 339) with delta (0, 0)
Screenshot: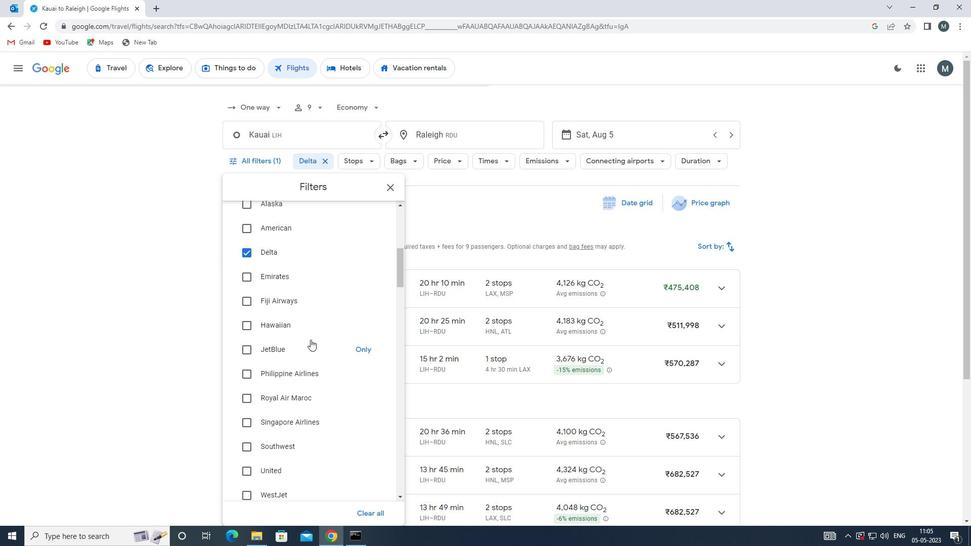 
Action: Mouse scrolled (310, 339) with delta (0, 0)
Screenshot: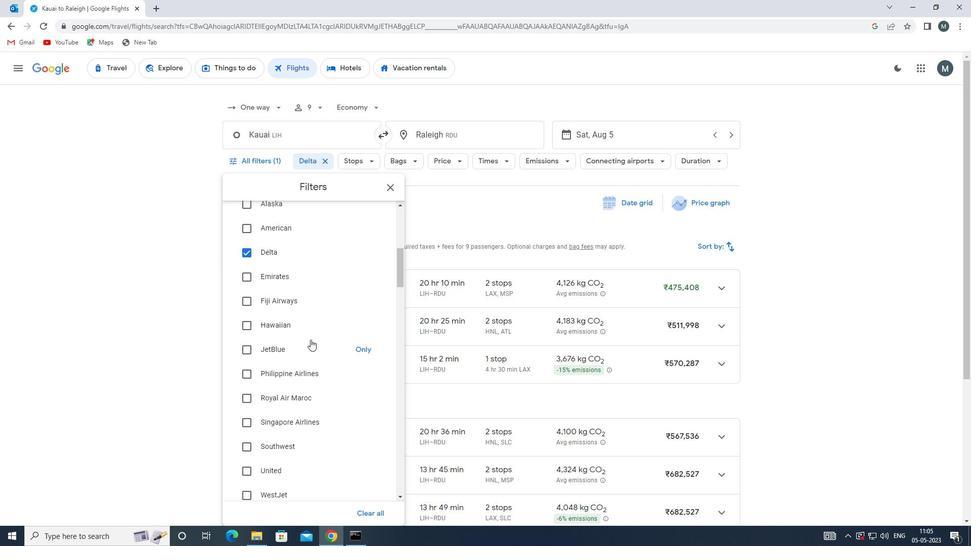 
Action: Mouse scrolled (310, 339) with delta (0, 0)
Screenshot: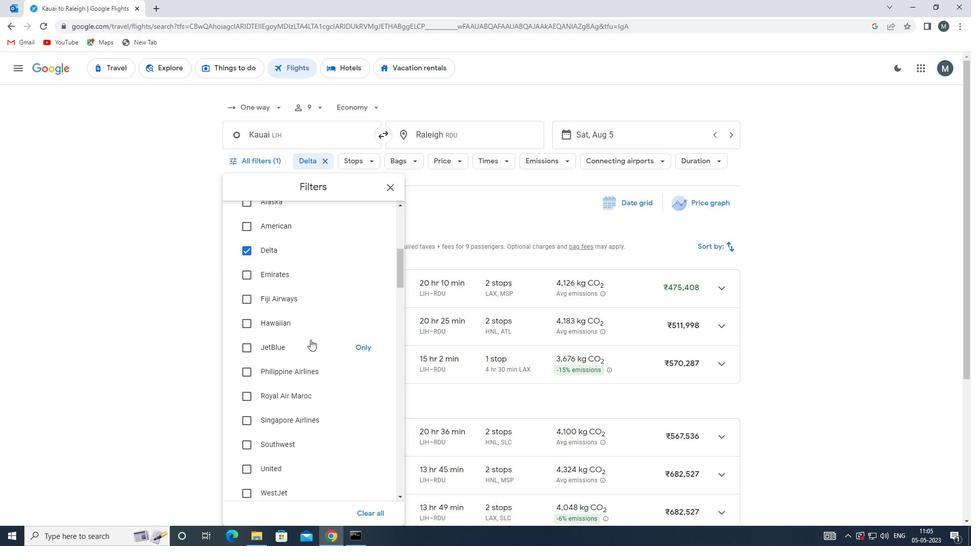 
Action: Mouse moved to (376, 366)
Screenshot: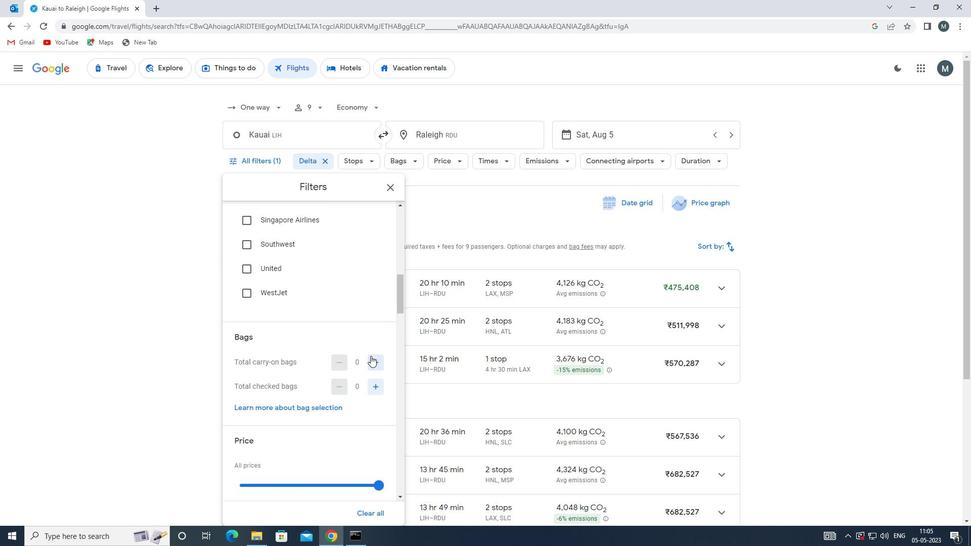
Action: Mouse pressed left at (376, 366)
Screenshot: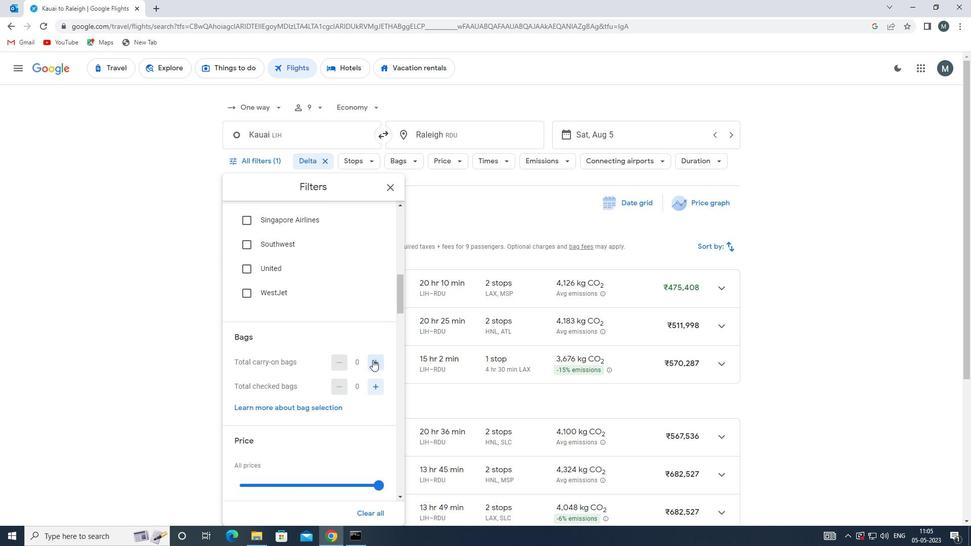 
Action: Mouse moved to (377, 366)
Screenshot: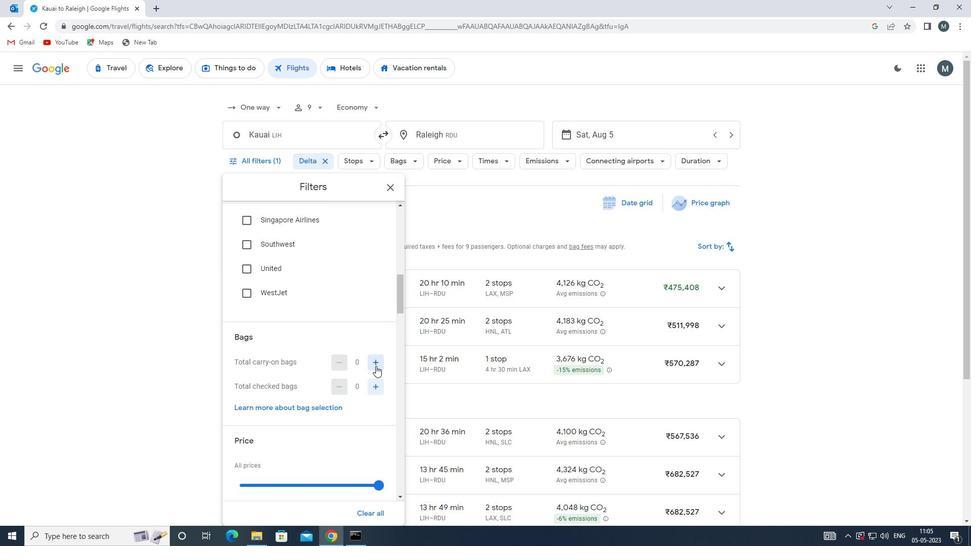 
Action: Mouse pressed left at (377, 366)
Screenshot: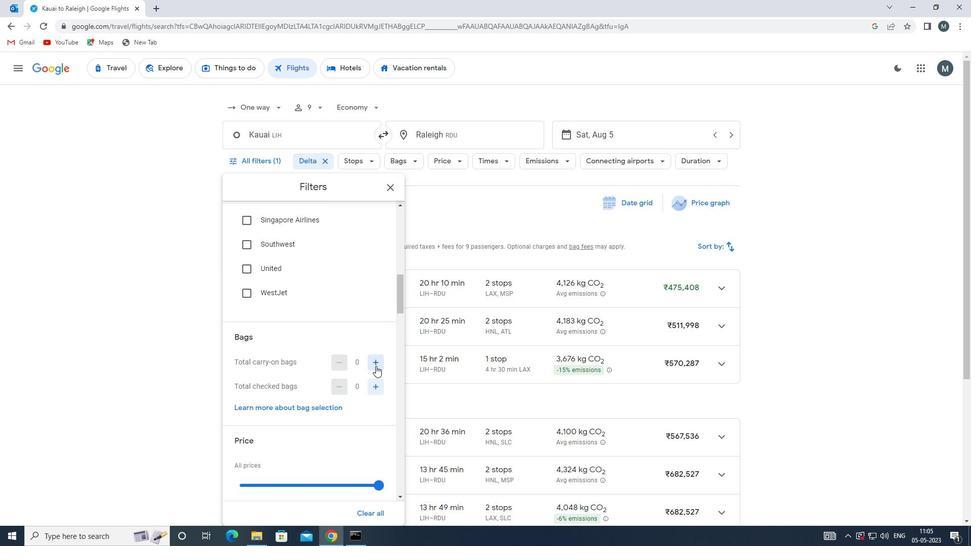 
Action: Mouse moved to (296, 346)
Screenshot: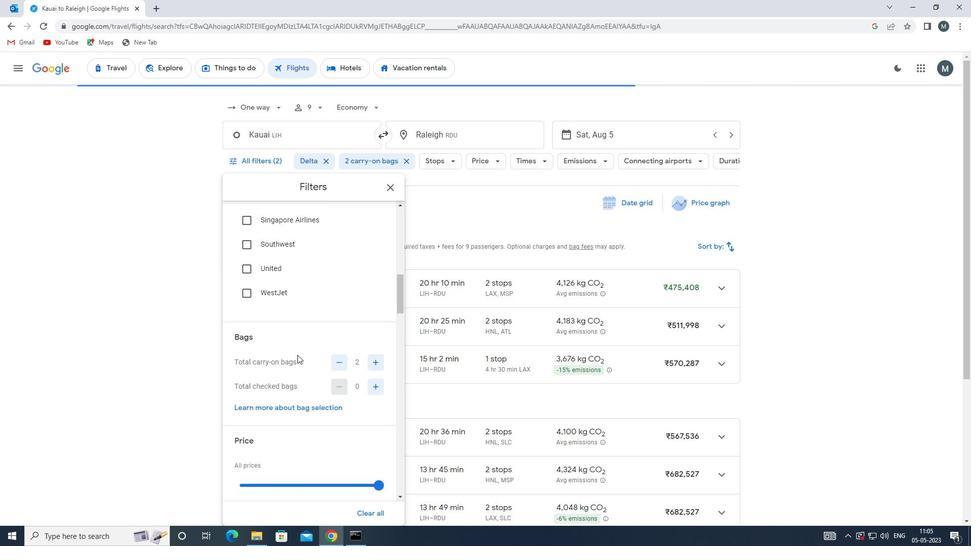 
Action: Mouse scrolled (296, 345) with delta (0, 0)
Screenshot: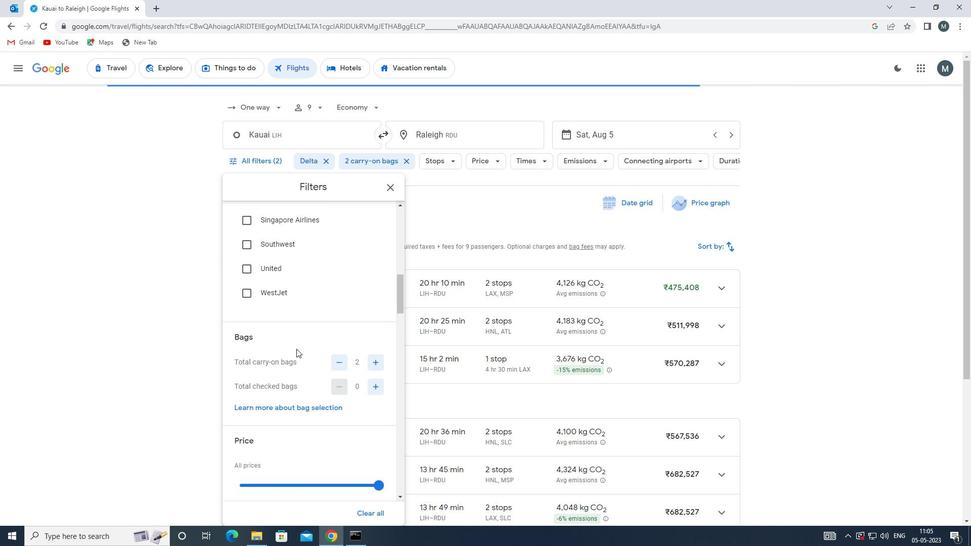 
Action: Mouse scrolled (296, 345) with delta (0, 0)
Screenshot: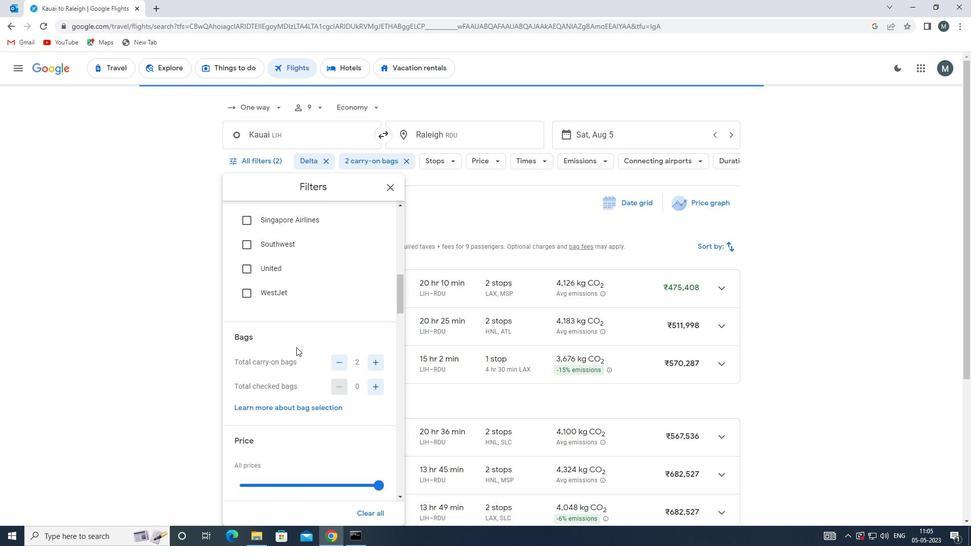 
Action: Mouse moved to (296, 346)
Screenshot: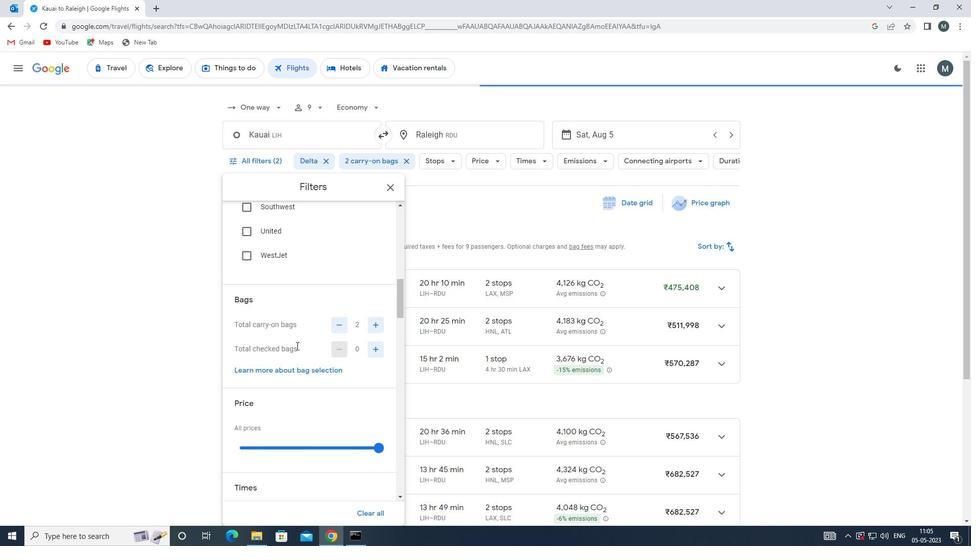 
Action: Mouse scrolled (296, 346) with delta (0, 0)
Screenshot: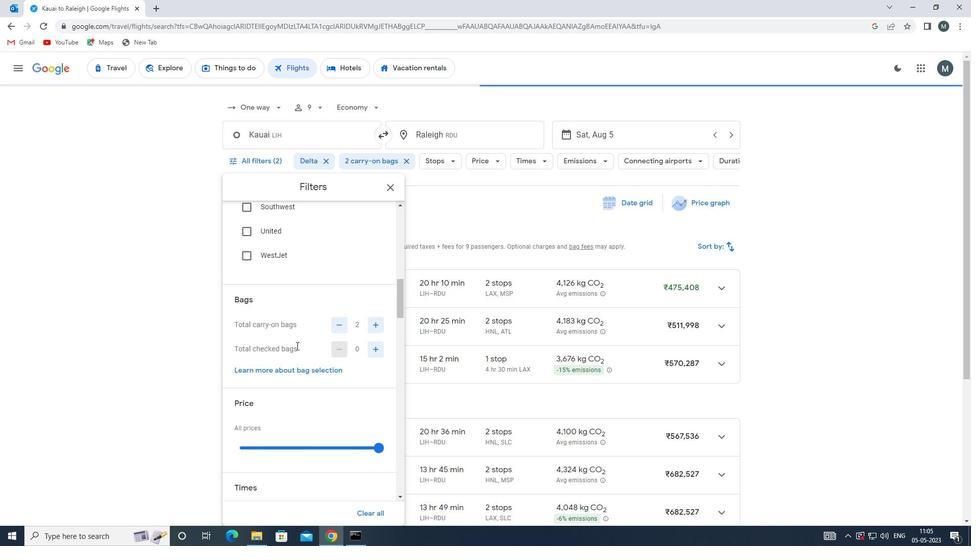 
Action: Mouse moved to (296, 347)
Screenshot: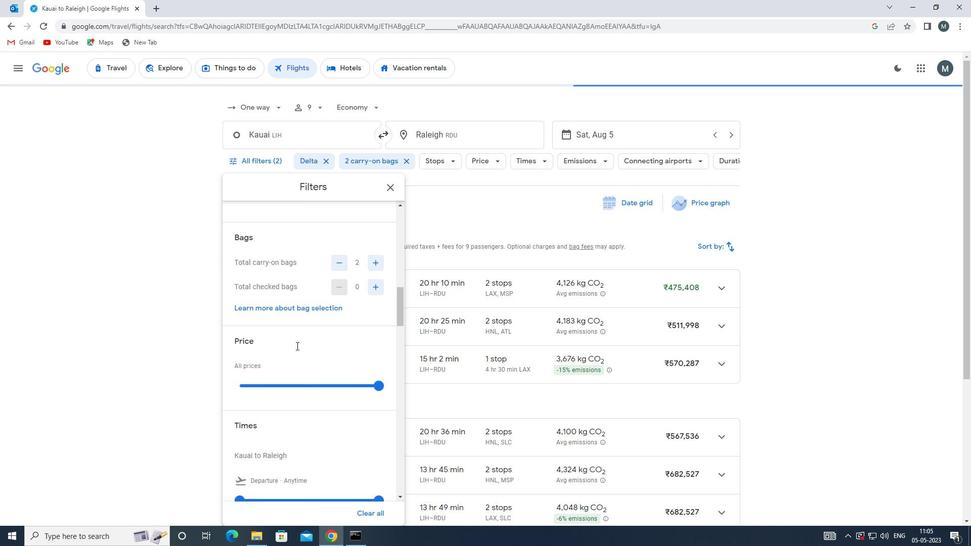 
Action: Mouse scrolled (296, 346) with delta (0, 0)
Screenshot: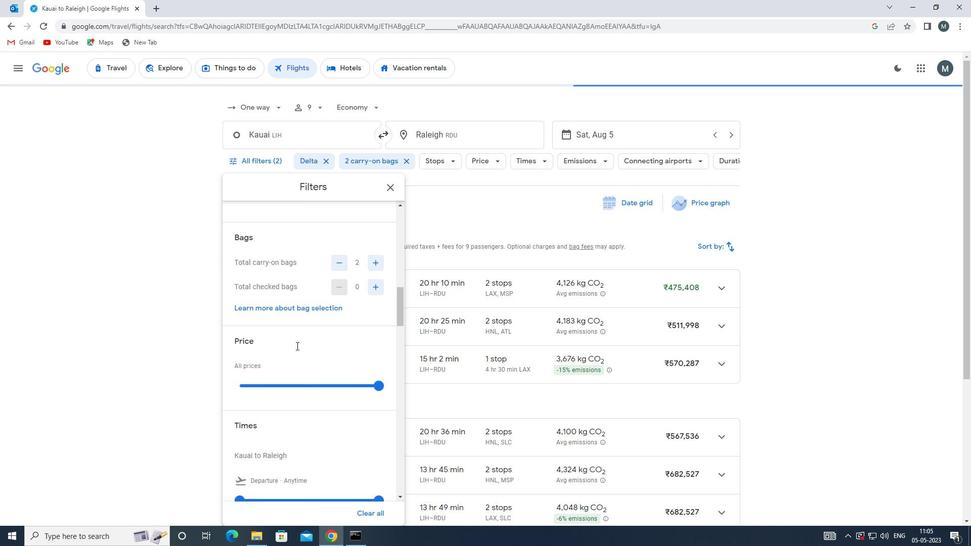 
Action: Mouse moved to (273, 279)
Screenshot: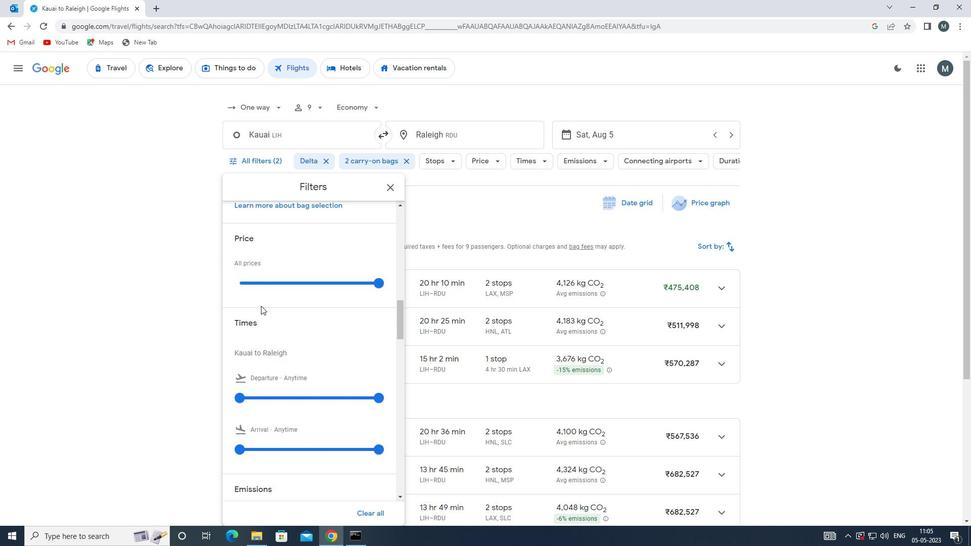 
Action: Mouse pressed left at (273, 279)
Screenshot: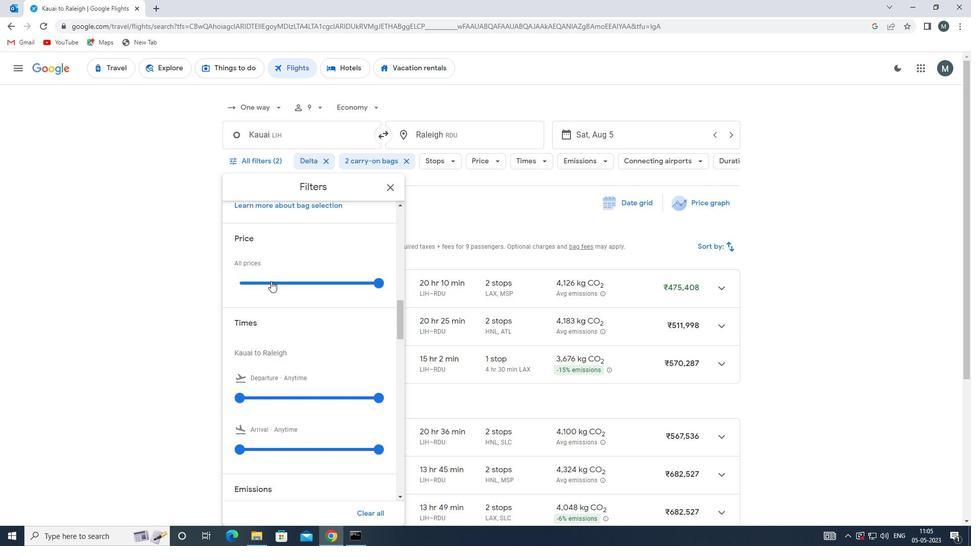 
Action: Mouse pressed left at (273, 279)
Screenshot: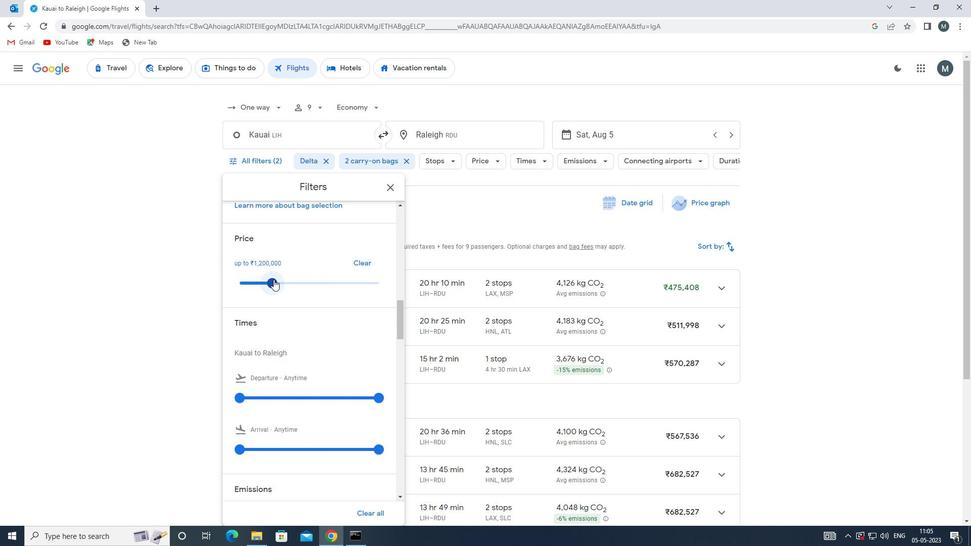 
Action: Mouse moved to (307, 267)
Screenshot: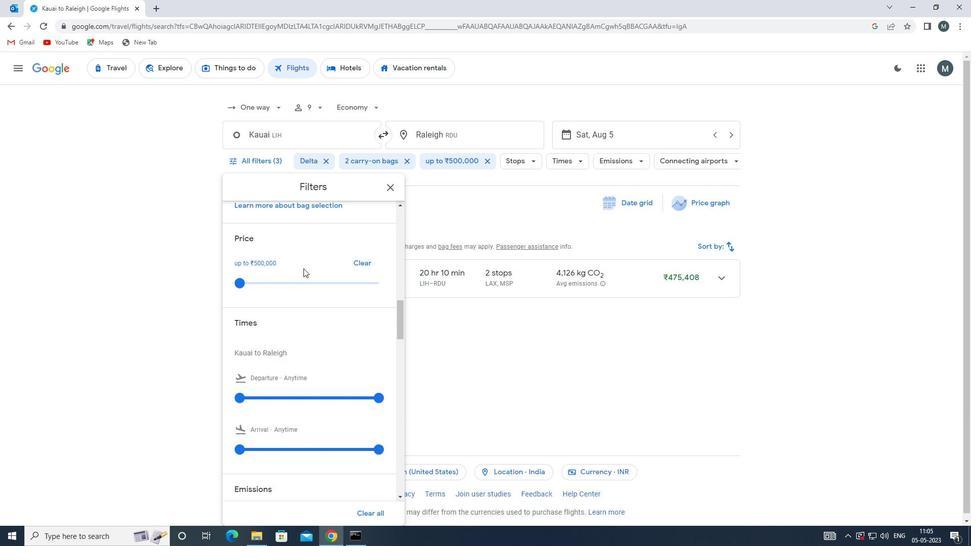 
Action: Mouse scrolled (307, 266) with delta (0, 0)
Screenshot: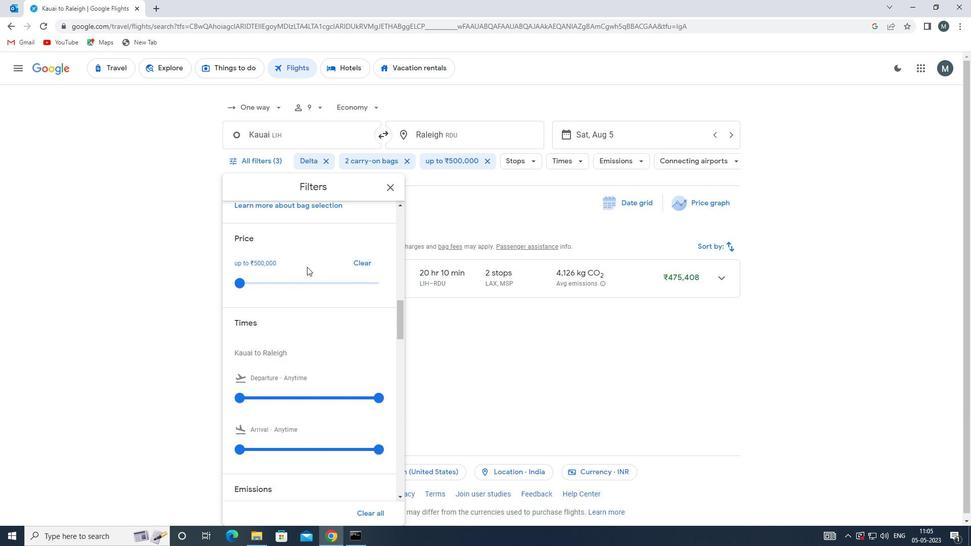 
Action: Mouse scrolled (307, 266) with delta (0, 0)
Screenshot: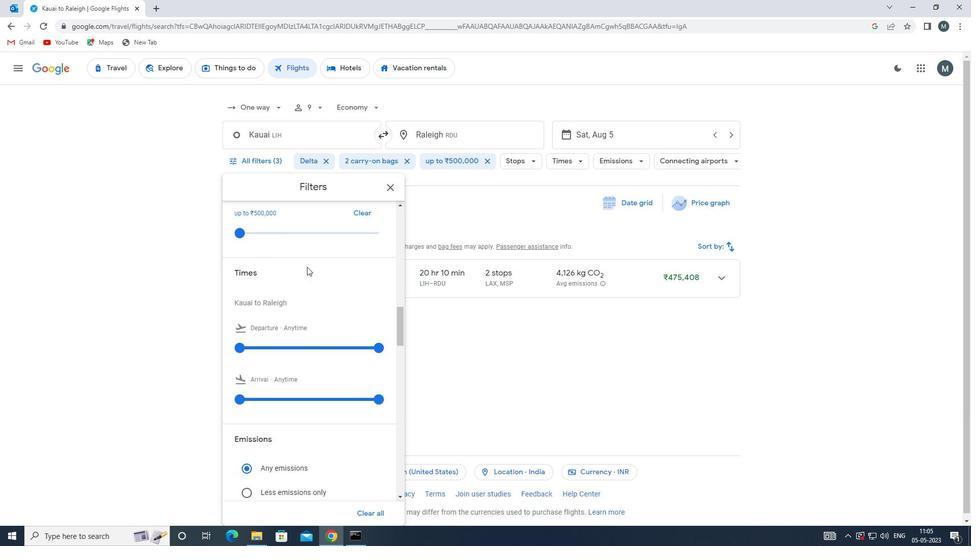 
Action: Mouse moved to (247, 294)
Screenshot: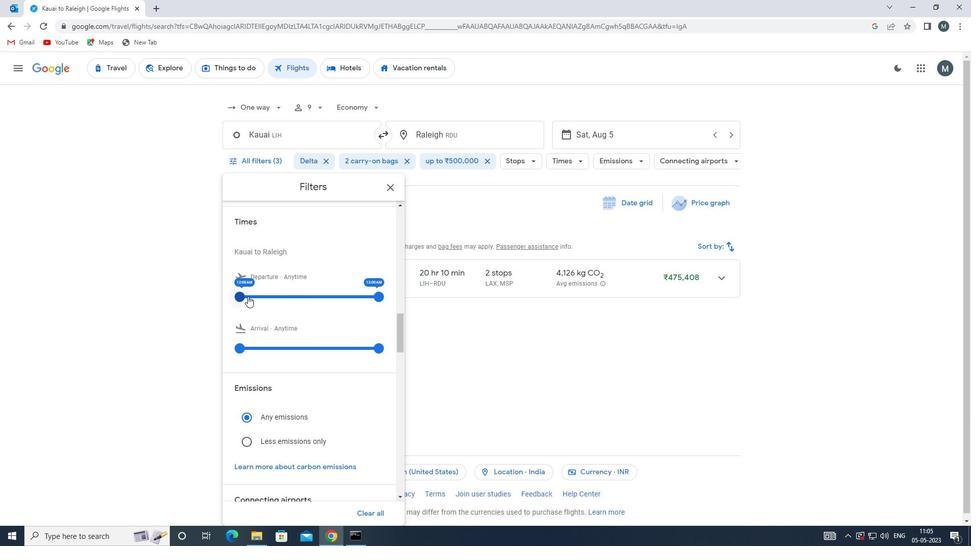 
Action: Mouse pressed left at (247, 294)
Screenshot: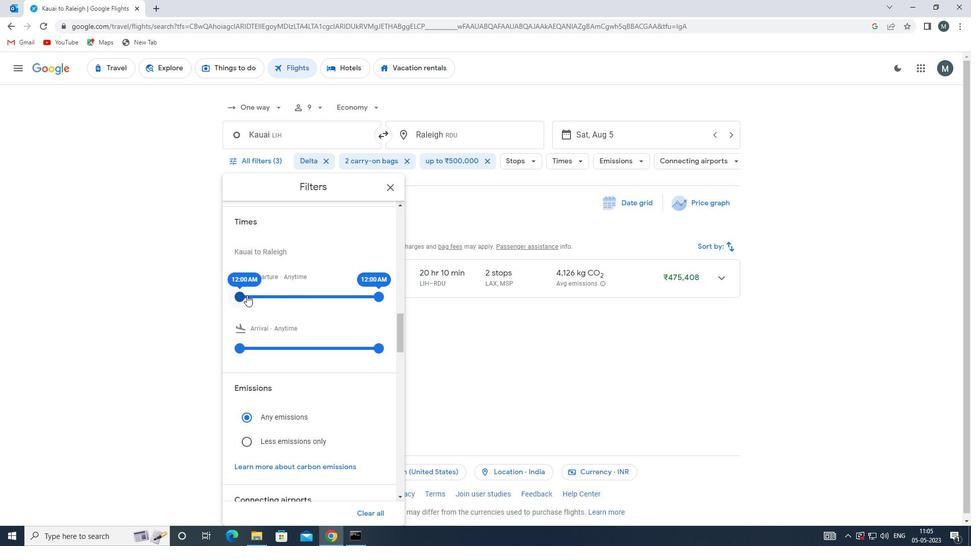 
Action: Mouse moved to (374, 295)
Screenshot: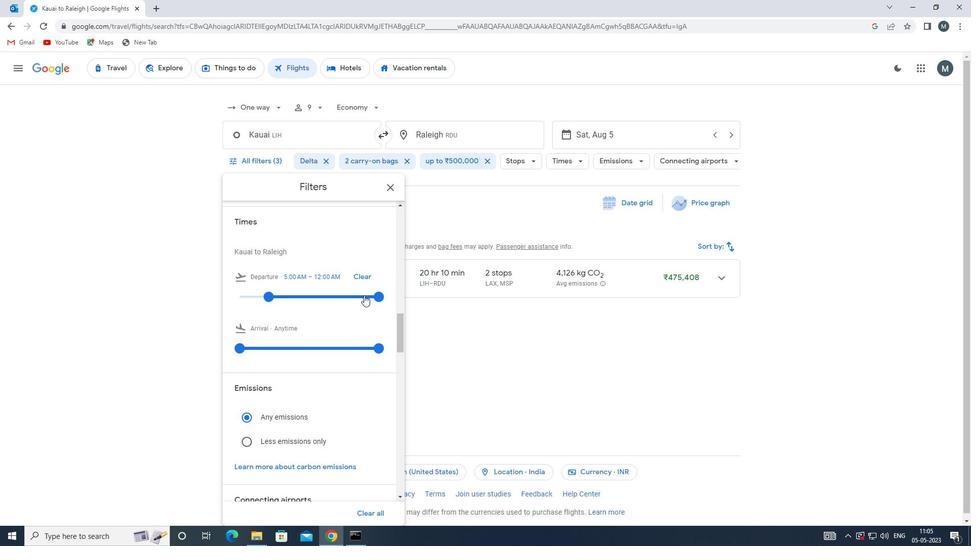 
Action: Mouse pressed left at (374, 295)
Screenshot: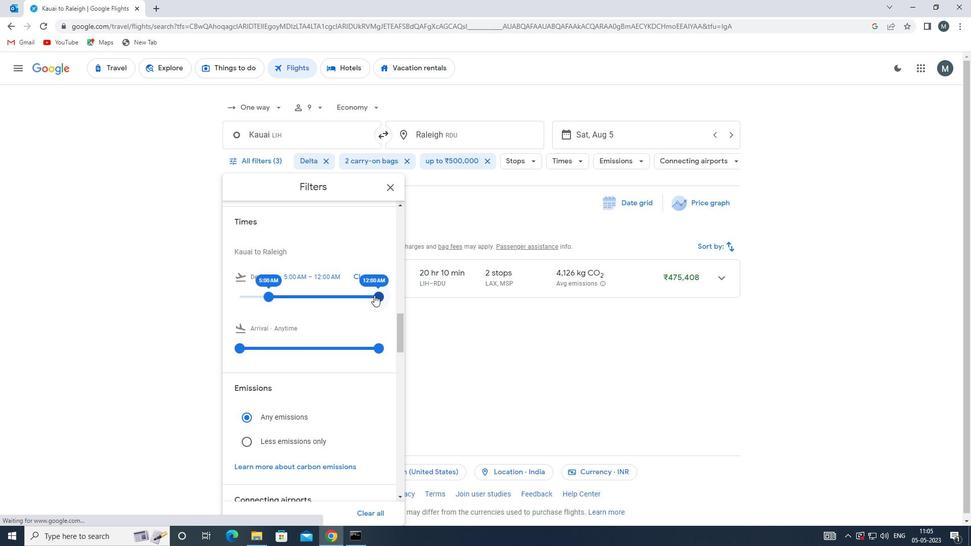 
Action: Mouse moved to (297, 290)
Screenshot: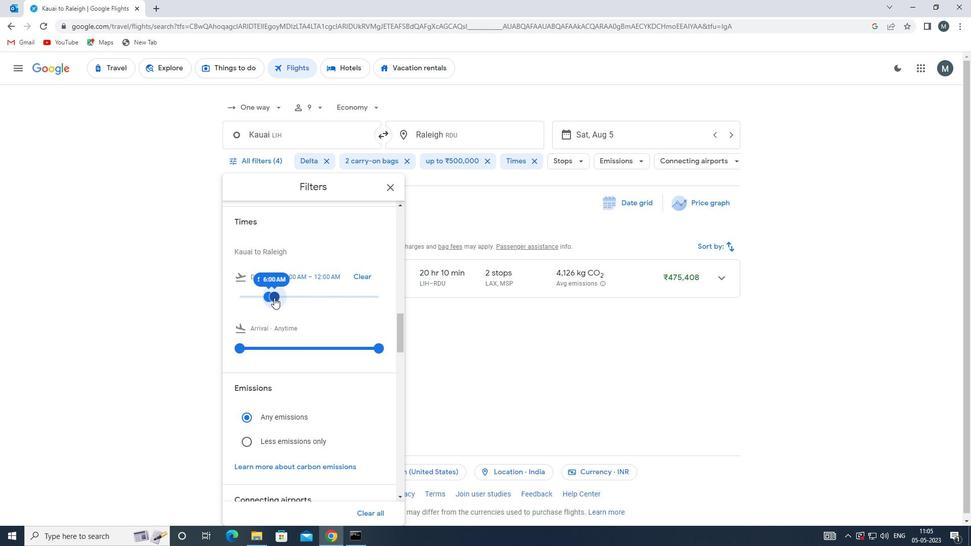 
Action: Mouse scrolled (297, 290) with delta (0, 0)
Screenshot: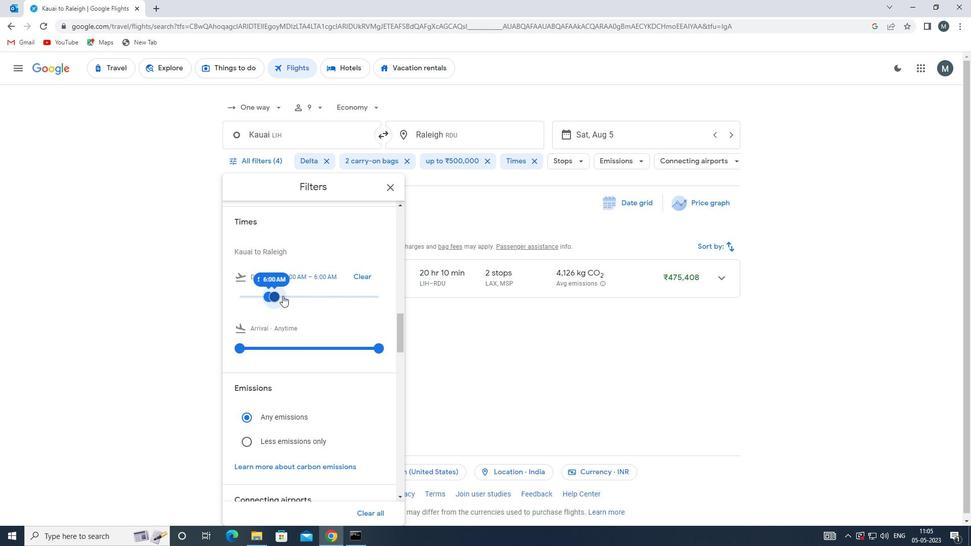 
Action: Mouse scrolled (297, 290) with delta (0, 0)
Screenshot: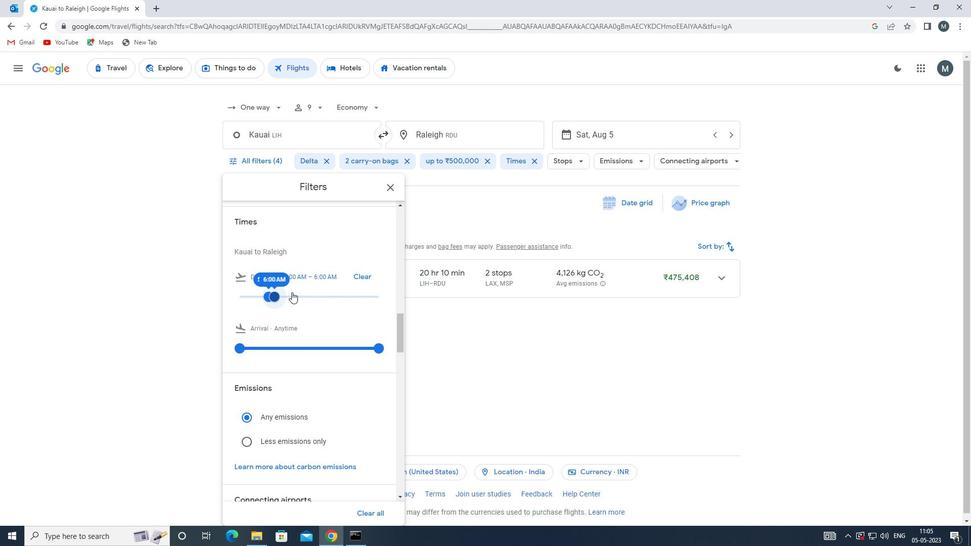 
Action: Mouse moved to (390, 190)
Screenshot: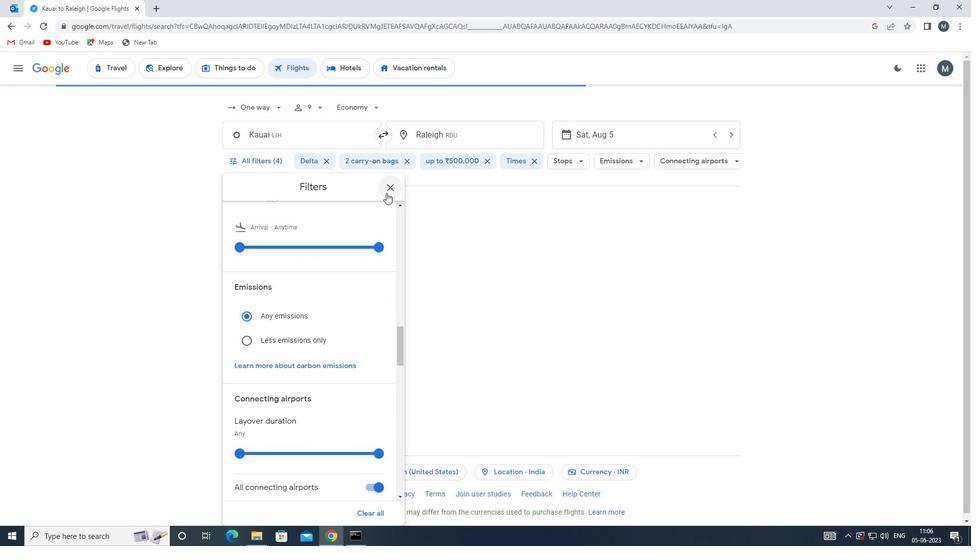 
Action: Mouse pressed left at (390, 190)
Screenshot: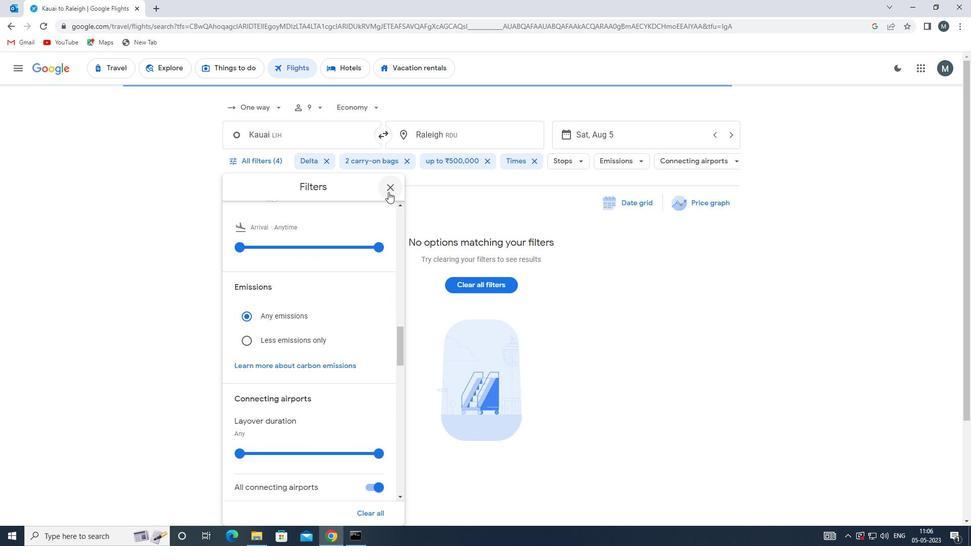 
Action: Mouse moved to (390, 190)
Screenshot: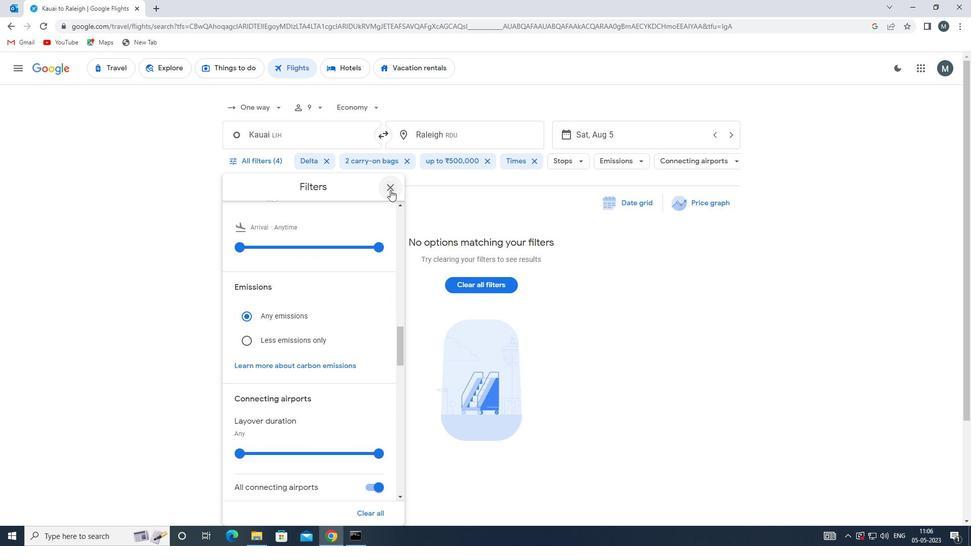 
